 Task: Search one way flight ticket for 3 adults, 3 children in premium economy from Gunnison: Gunnison-crested Butte Regional Airport to New Bern: Coastal Carolina Regional Airport (was Craven County Regional) on 5-4-2023. Choice of flights is American. Number of bags: 1 carry on bag. Price is upto 94000. Outbound departure time preference is 17:45.
Action: Mouse moved to (364, 326)
Screenshot: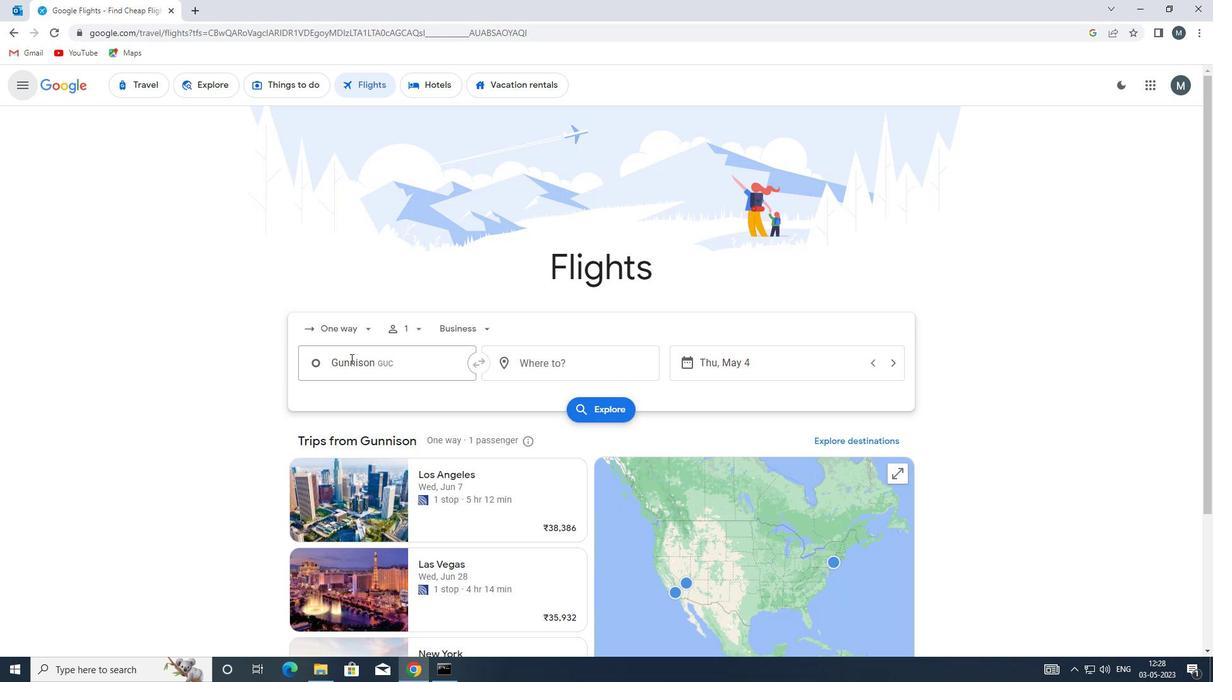 
Action: Mouse pressed left at (364, 326)
Screenshot: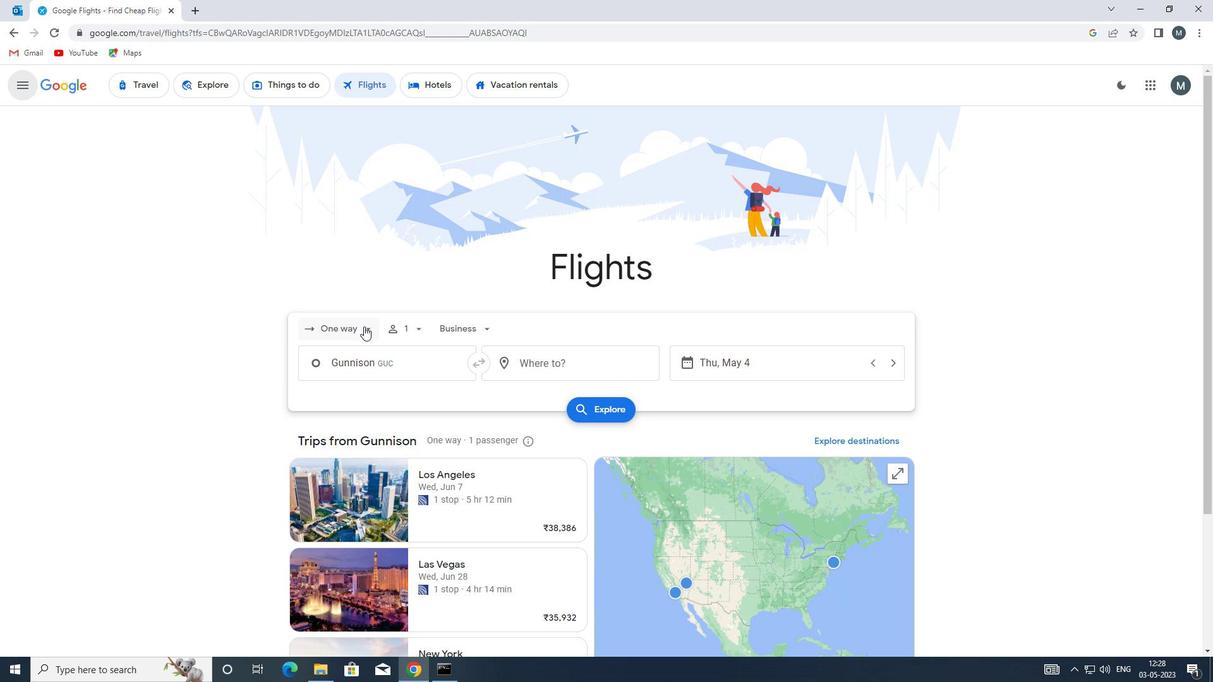 
Action: Mouse moved to (362, 393)
Screenshot: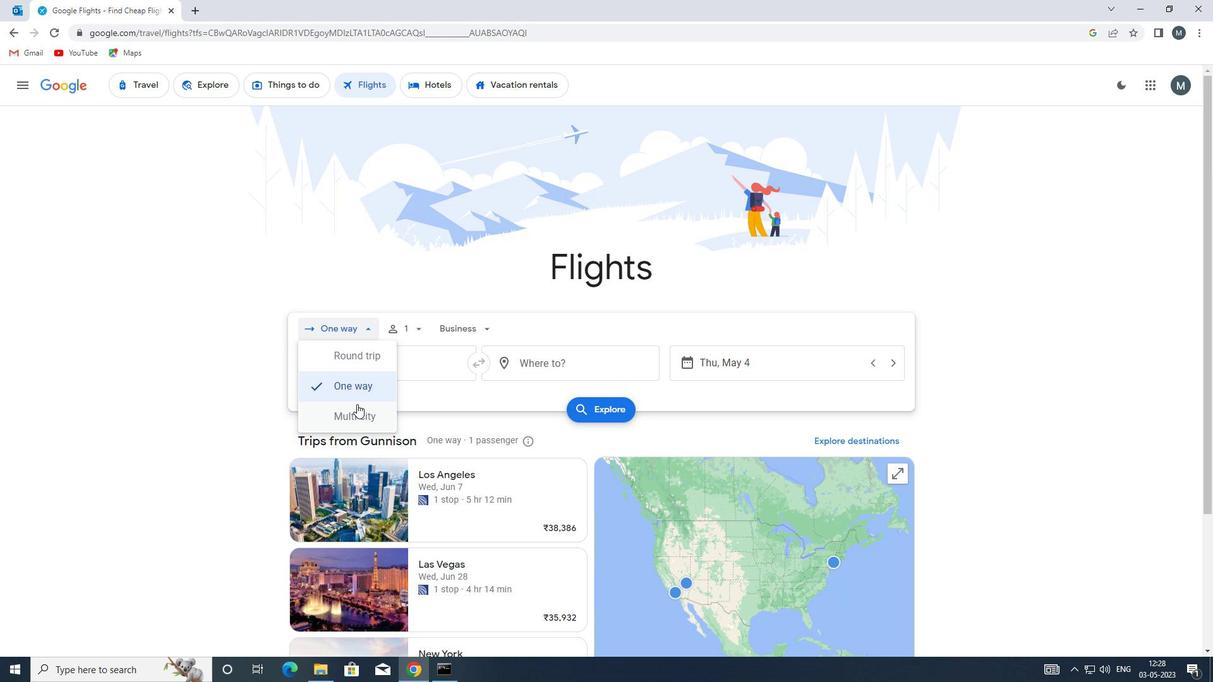 
Action: Mouse pressed left at (362, 393)
Screenshot: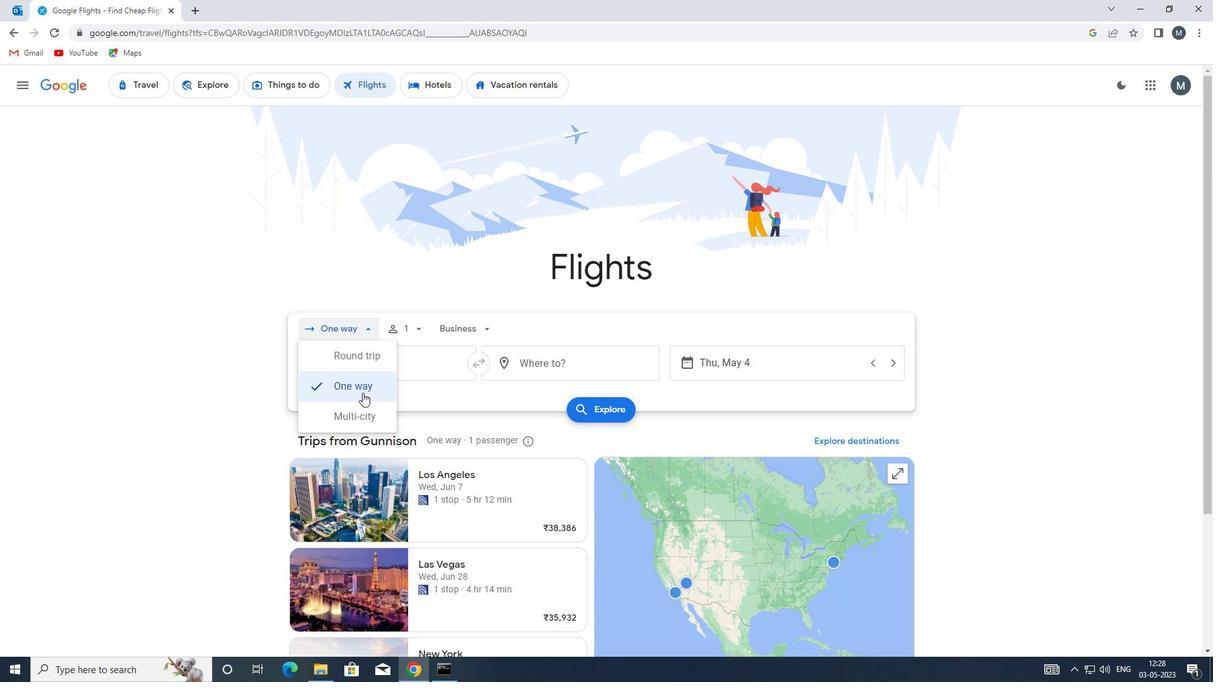 
Action: Mouse moved to (410, 331)
Screenshot: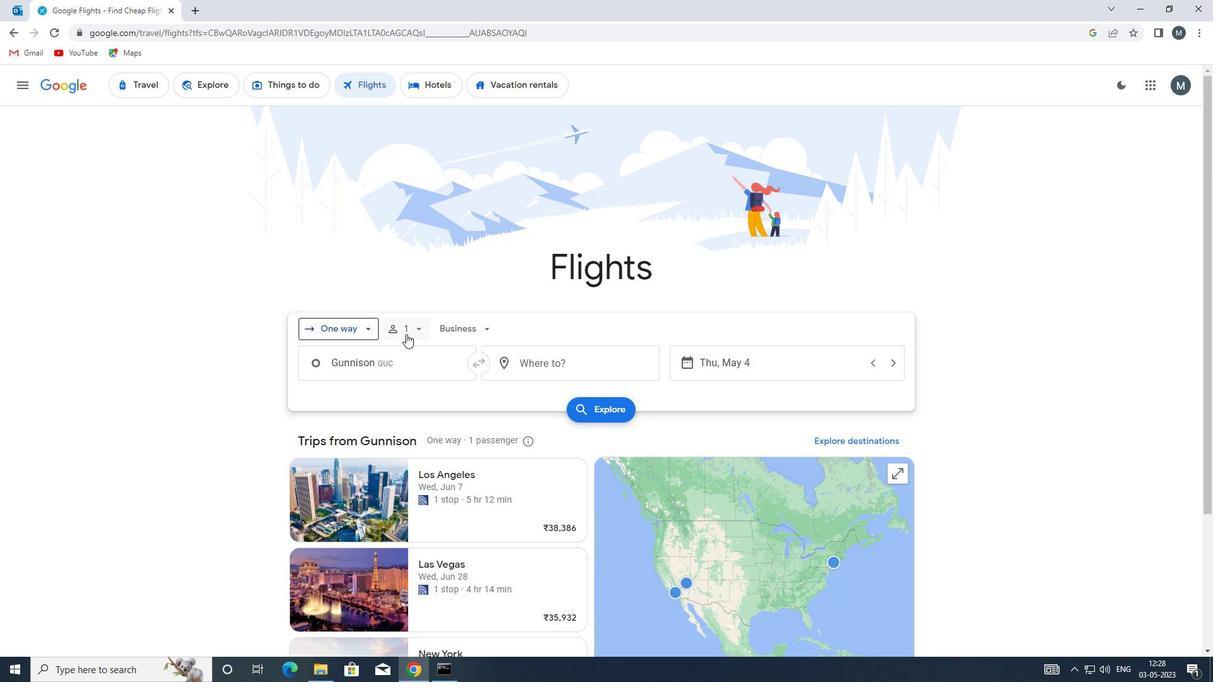 
Action: Mouse pressed left at (410, 331)
Screenshot: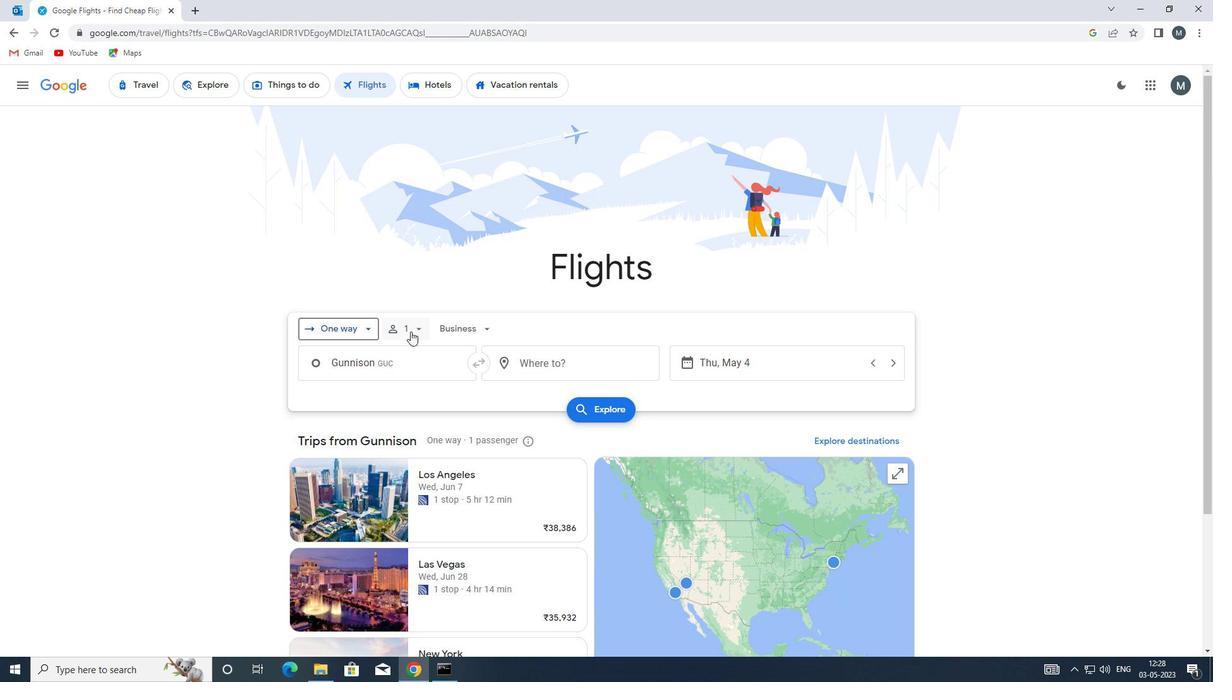 
Action: Mouse moved to (510, 360)
Screenshot: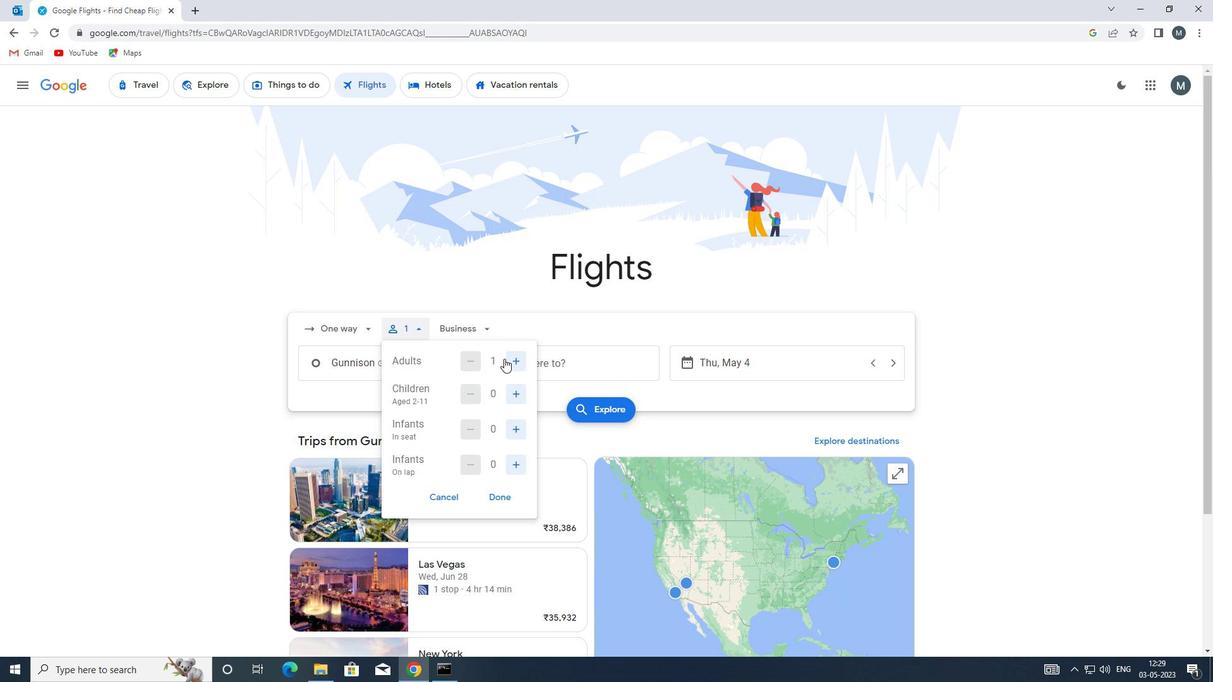 
Action: Mouse pressed left at (510, 360)
Screenshot: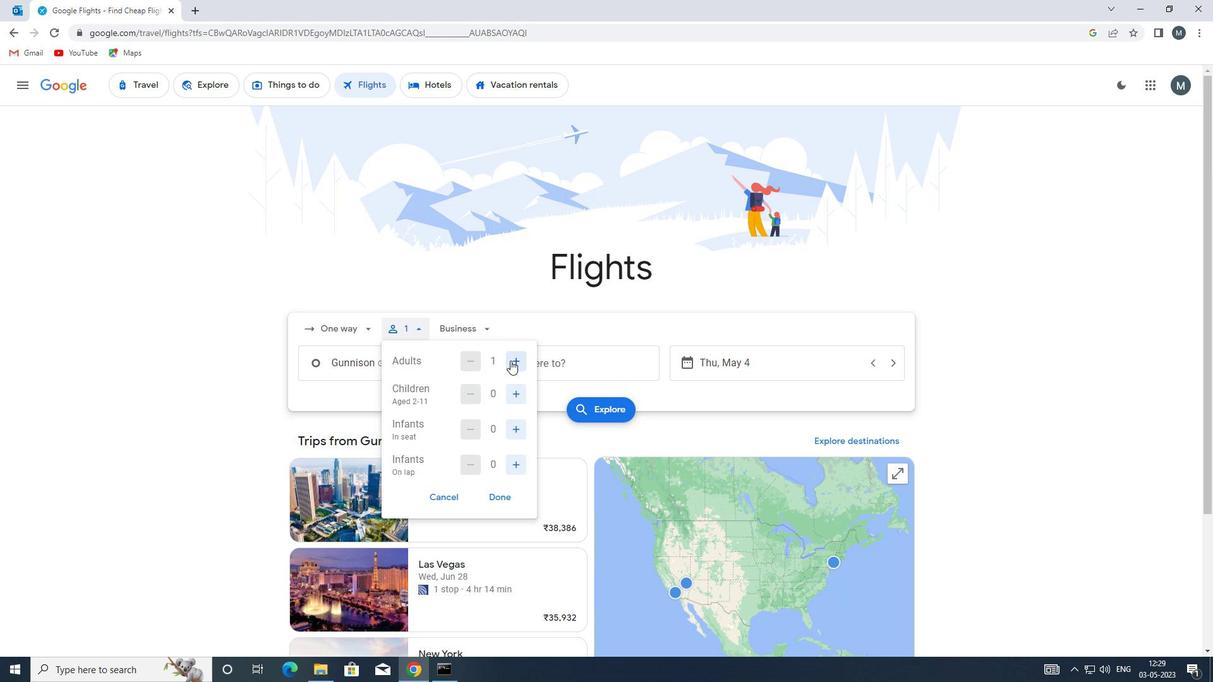 
Action: Mouse moved to (511, 360)
Screenshot: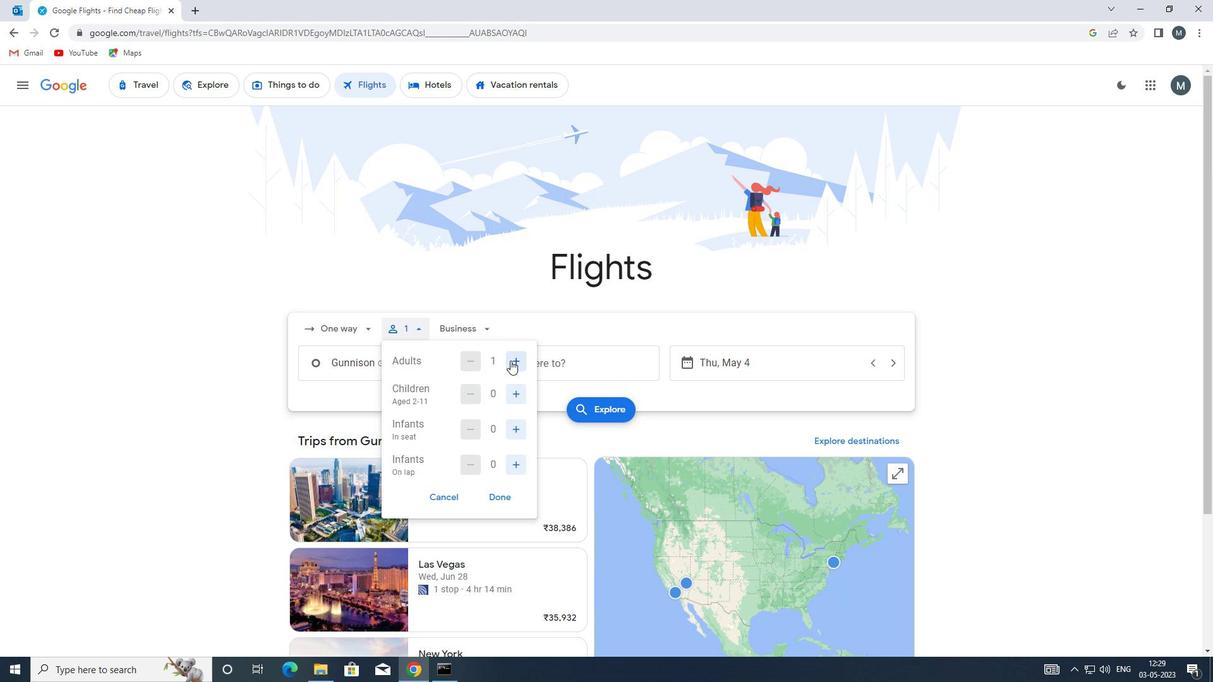 
Action: Mouse pressed left at (511, 360)
Screenshot: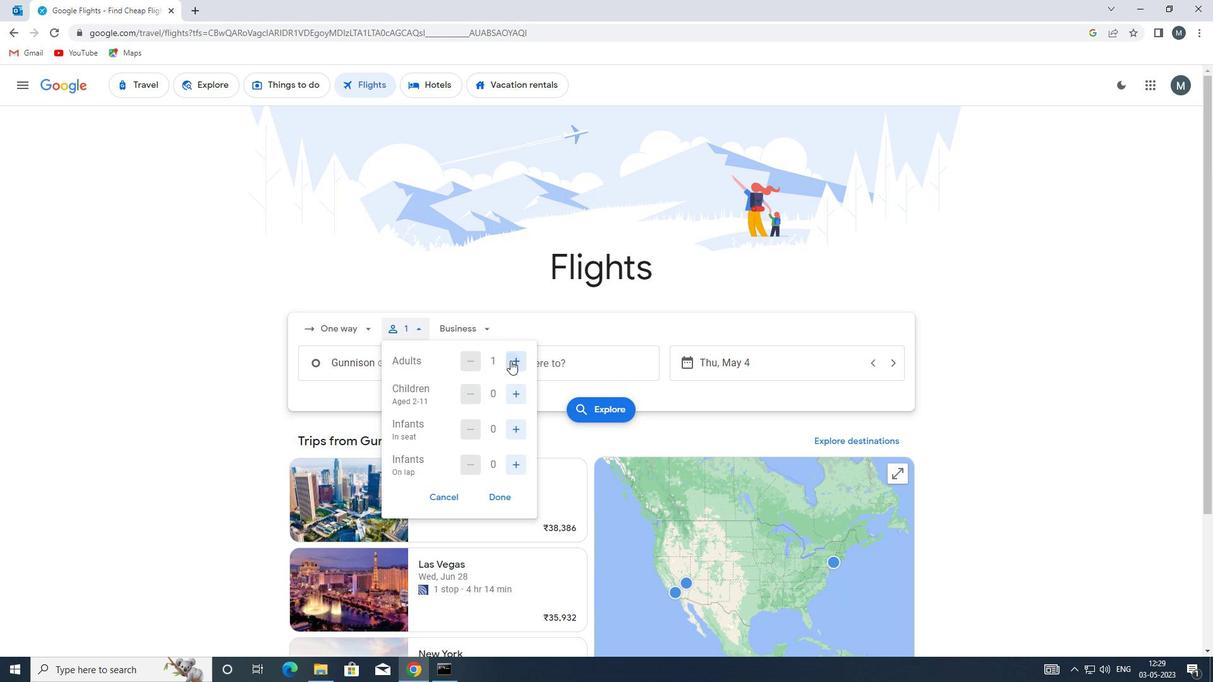 
Action: Mouse moved to (502, 496)
Screenshot: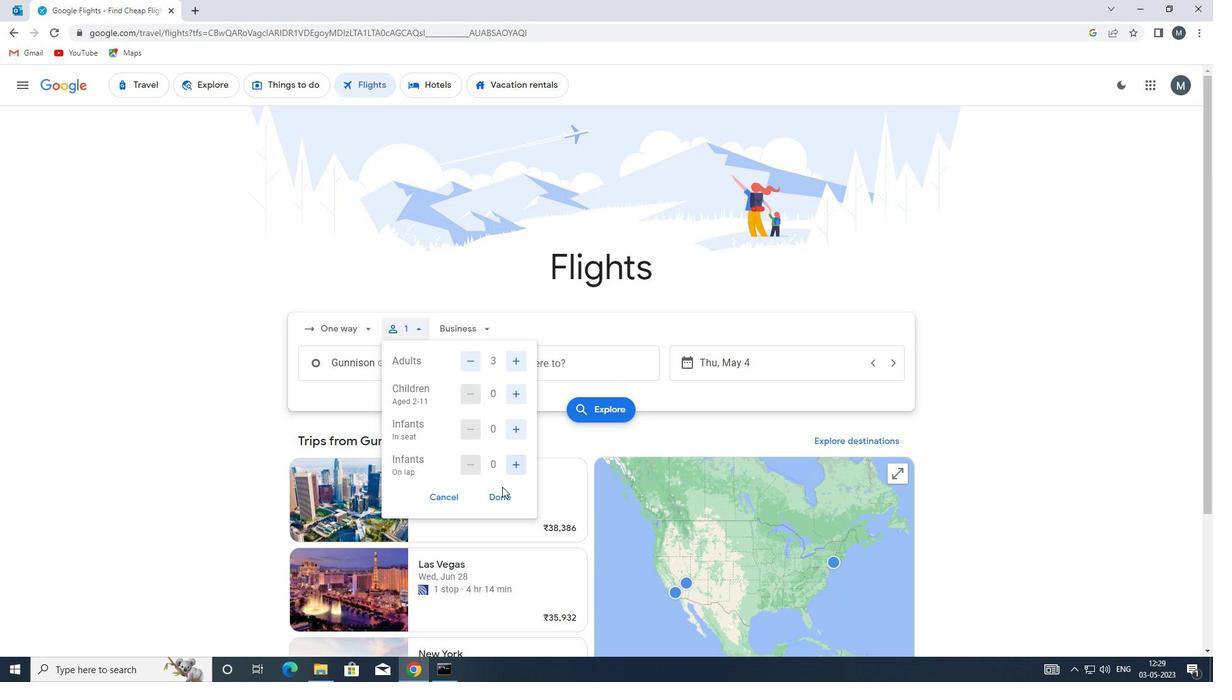 
Action: Mouse pressed left at (502, 496)
Screenshot: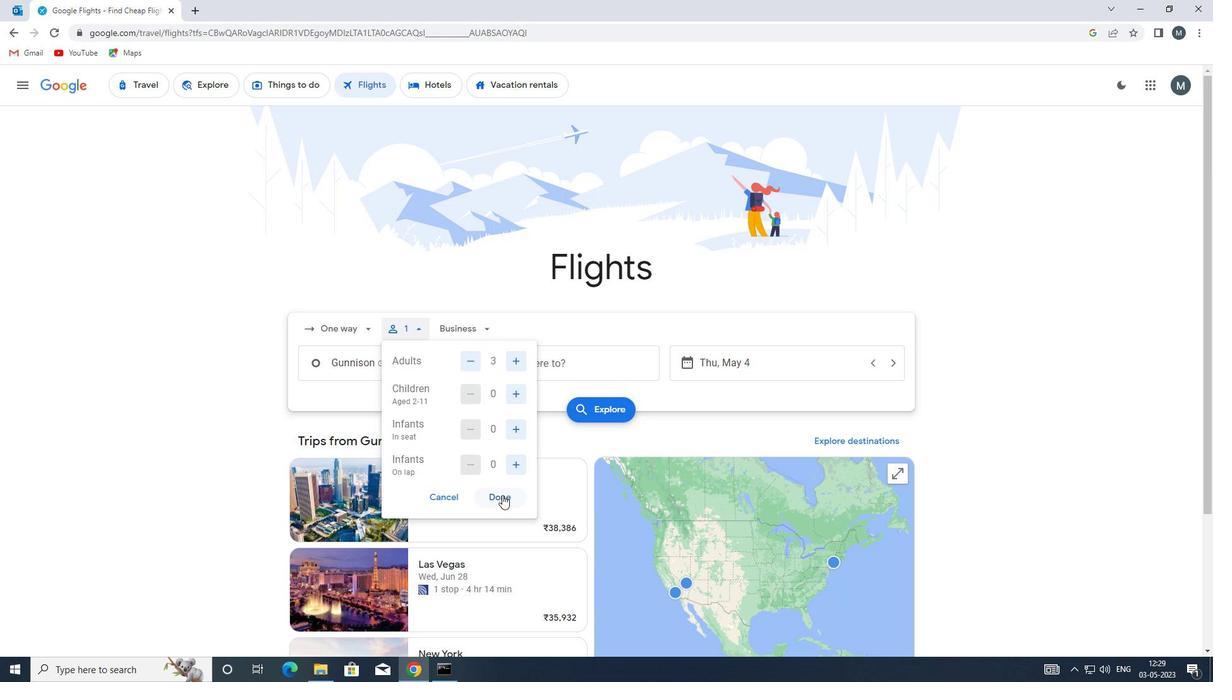 
Action: Mouse moved to (417, 323)
Screenshot: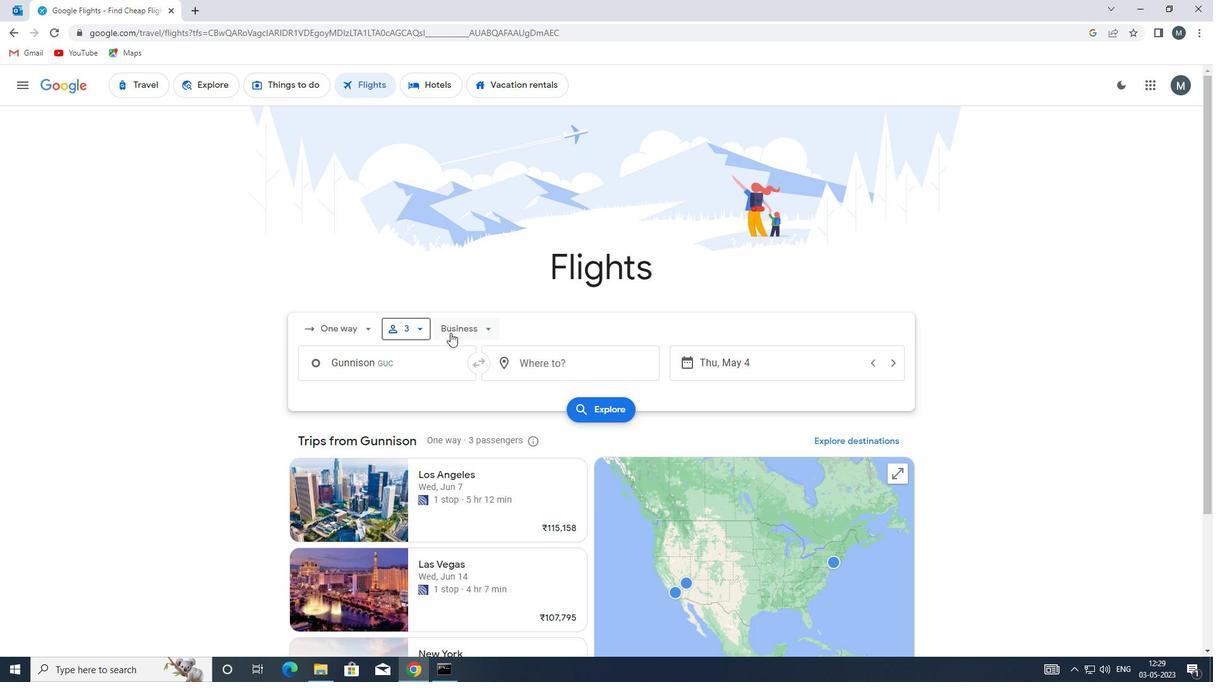 
Action: Mouse pressed left at (417, 323)
Screenshot: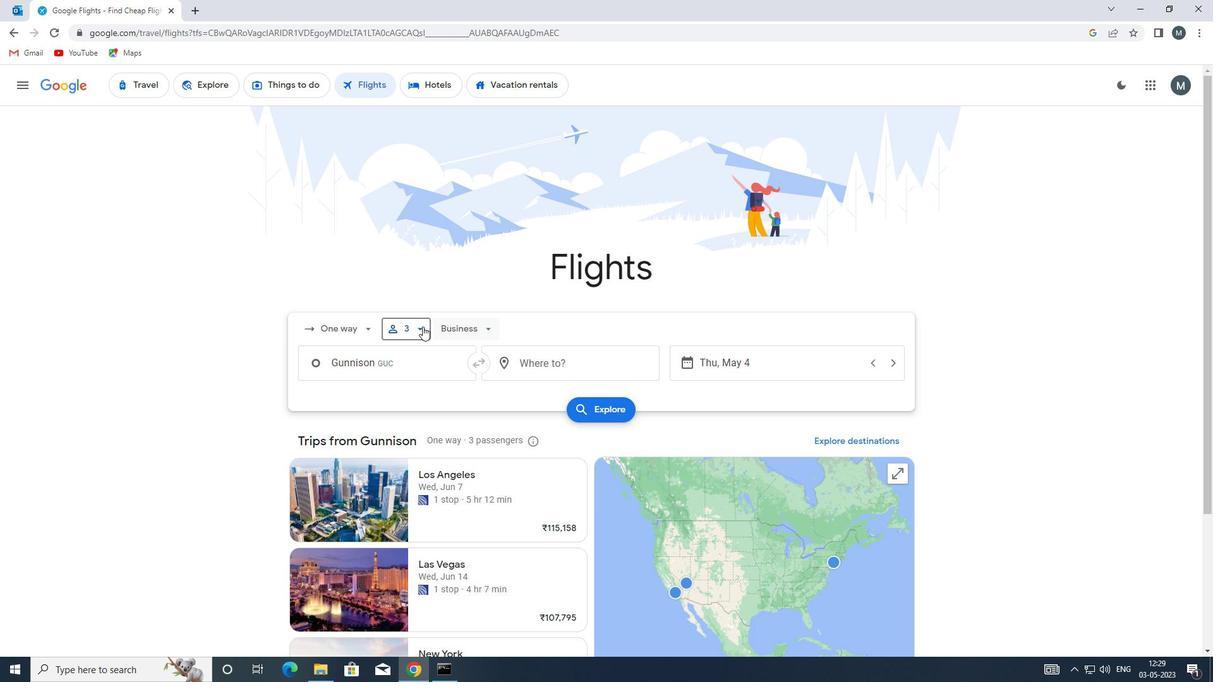 
Action: Mouse moved to (513, 393)
Screenshot: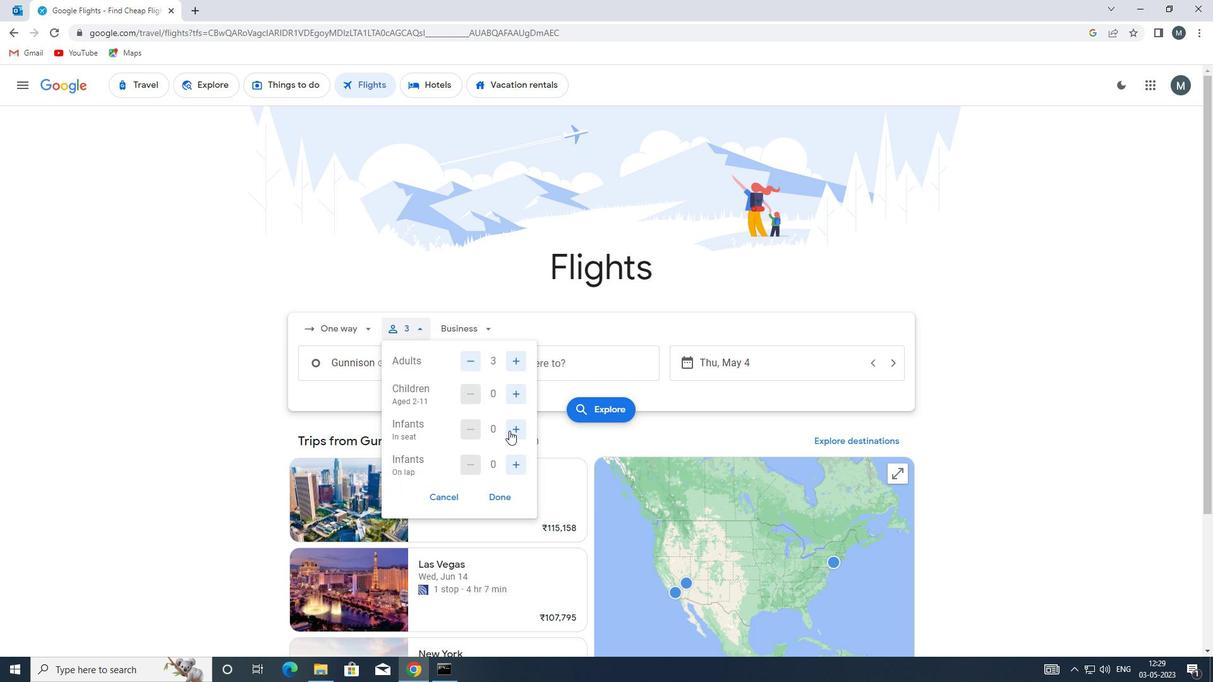 
Action: Mouse pressed left at (513, 393)
Screenshot: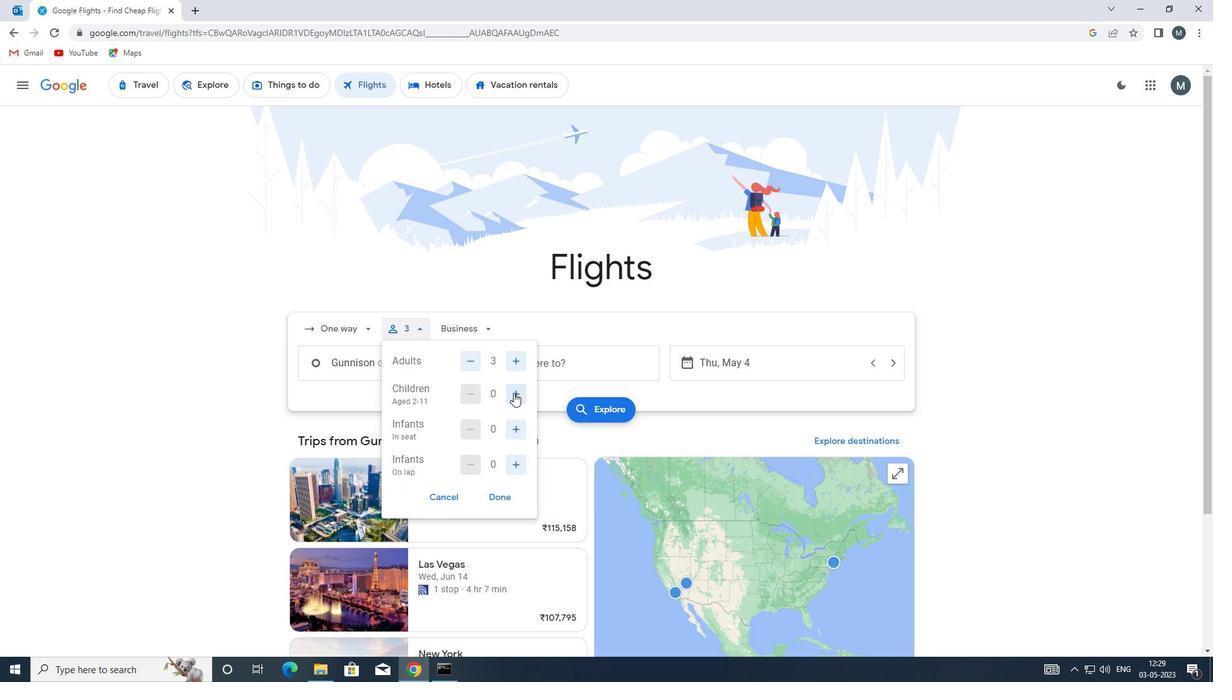 
Action: Mouse pressed left at (513, 393)
Screenshot: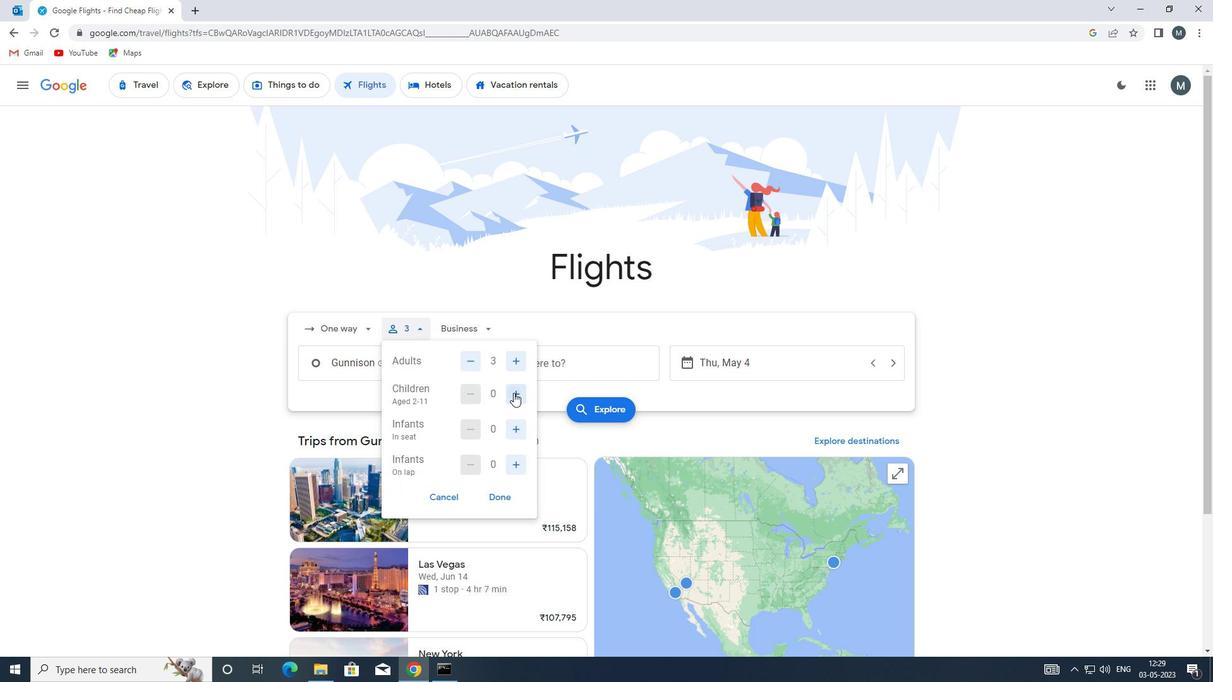 
Action: Mouse pressed left at (513, 393)
Screenshot: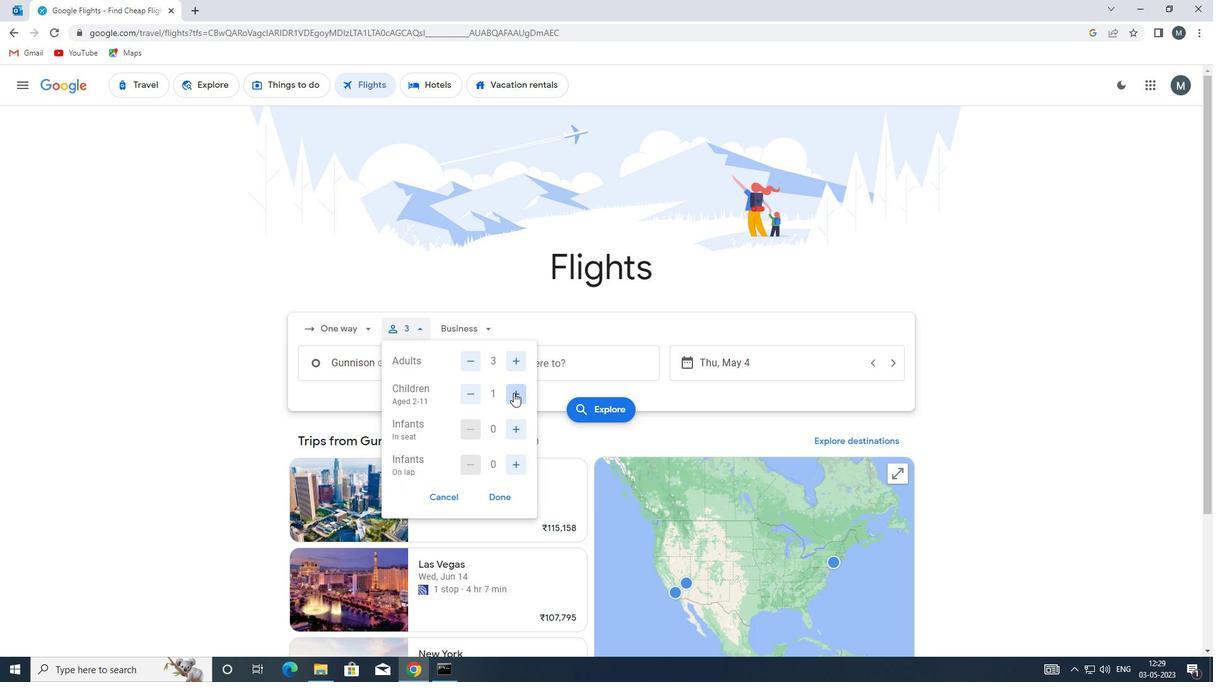 
Action: Mouse moved to (498, 502)
Screenshot: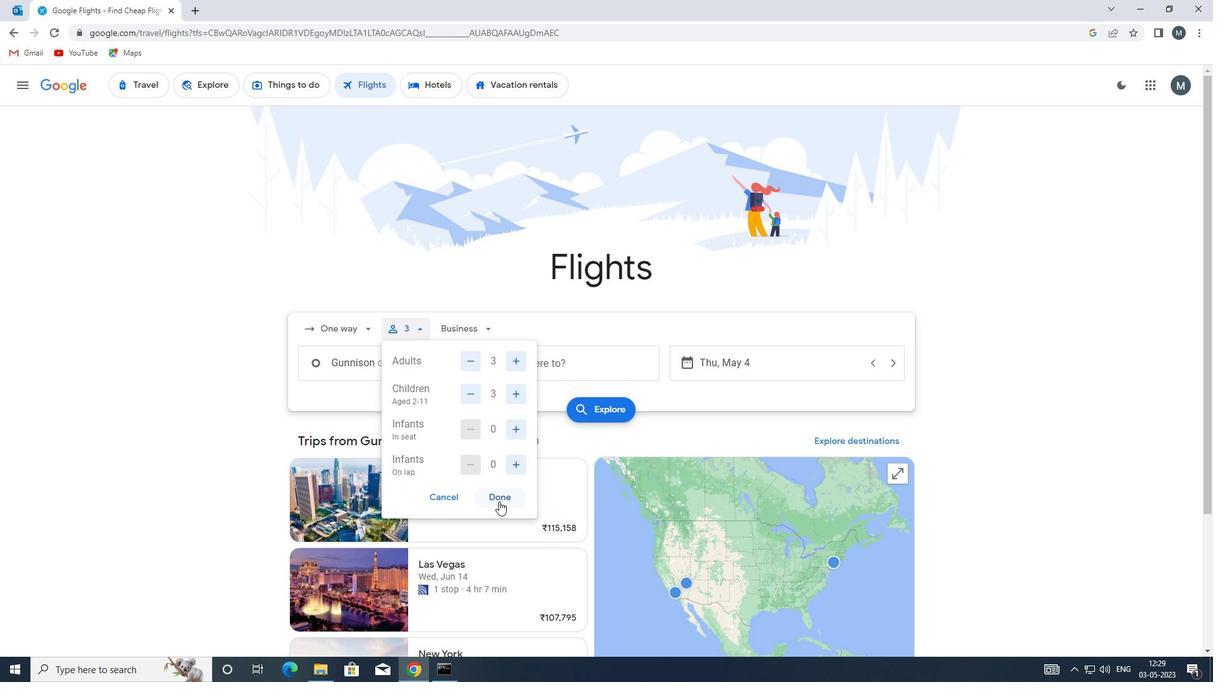 
Action: Mouse pressed left at (498, 502)
Screenshot: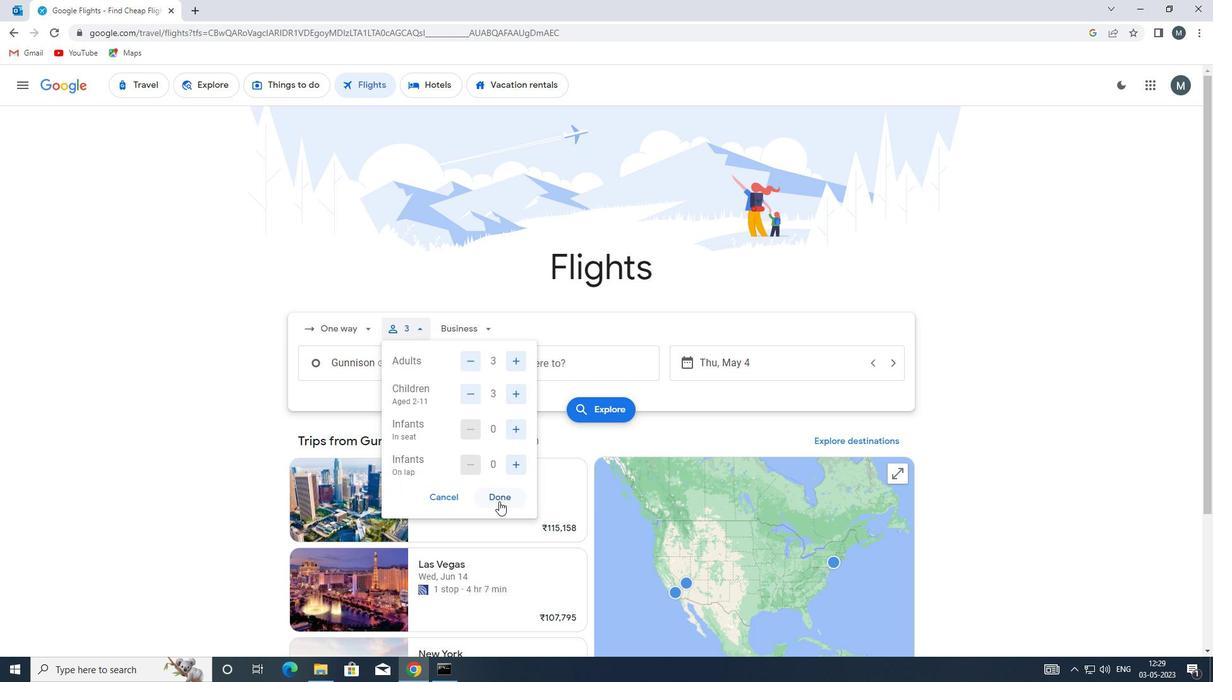 
Action: Mouse moved to (484, 330)
Screenshot: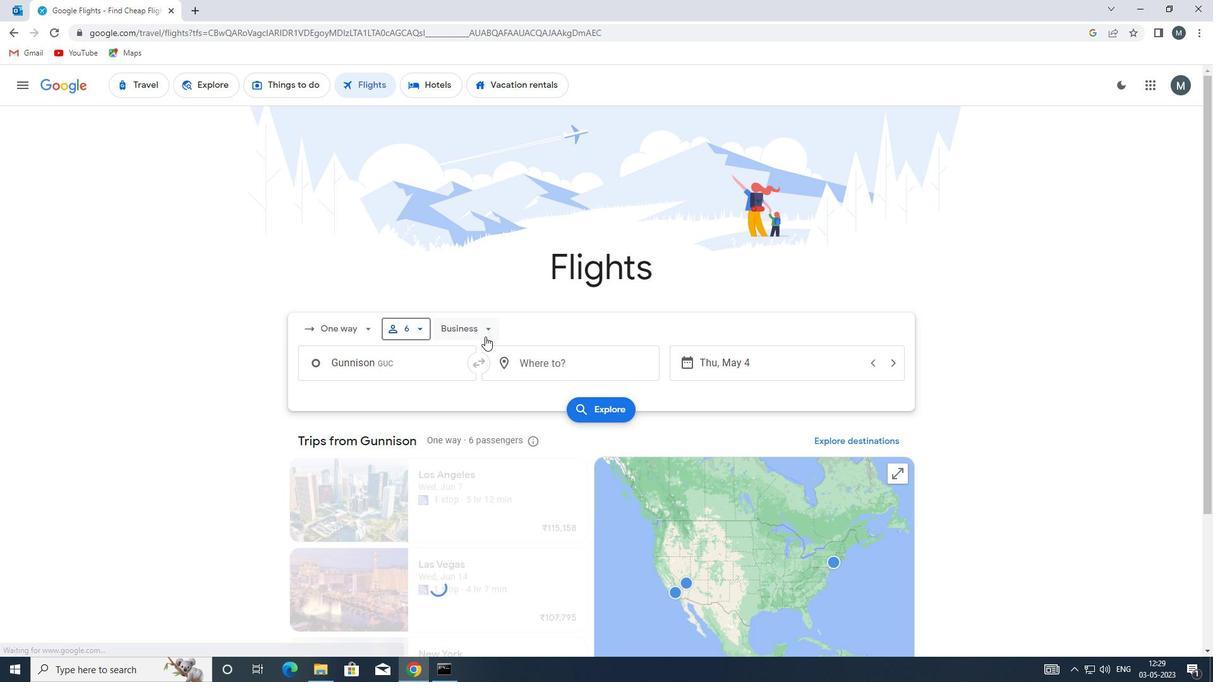 
Action: Mouse pressed left at (484, 330)
Screenshot: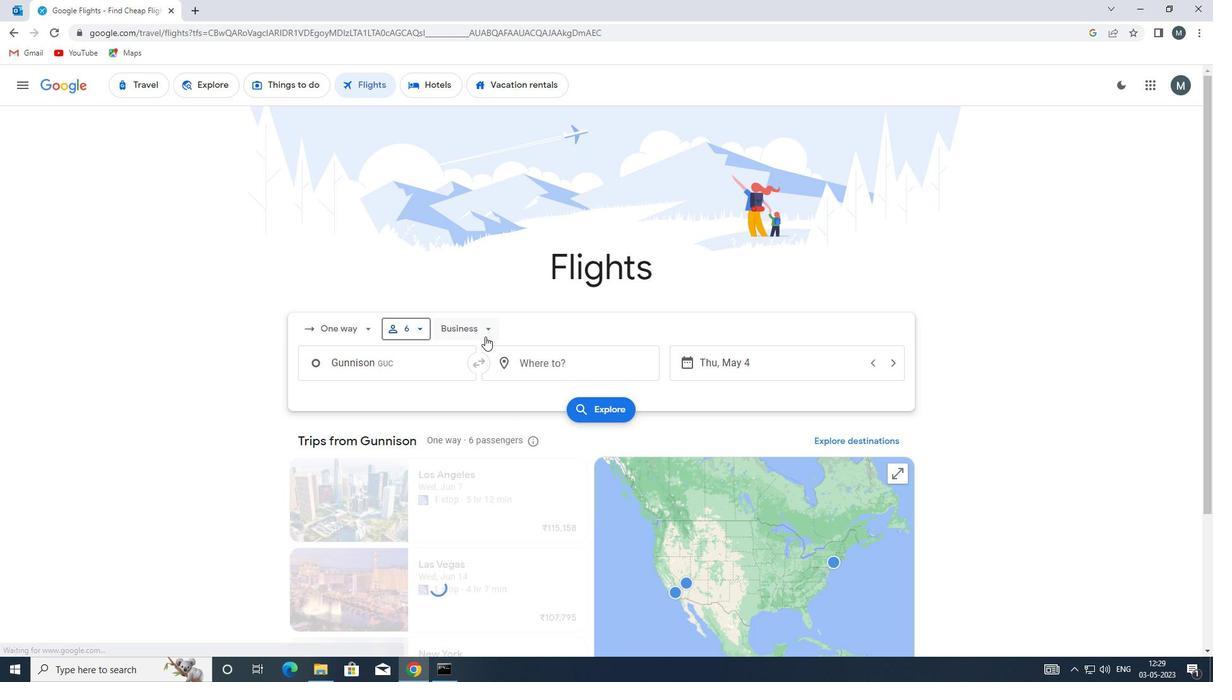 
Action: Mouse moved to (515, 388)
Screenshot: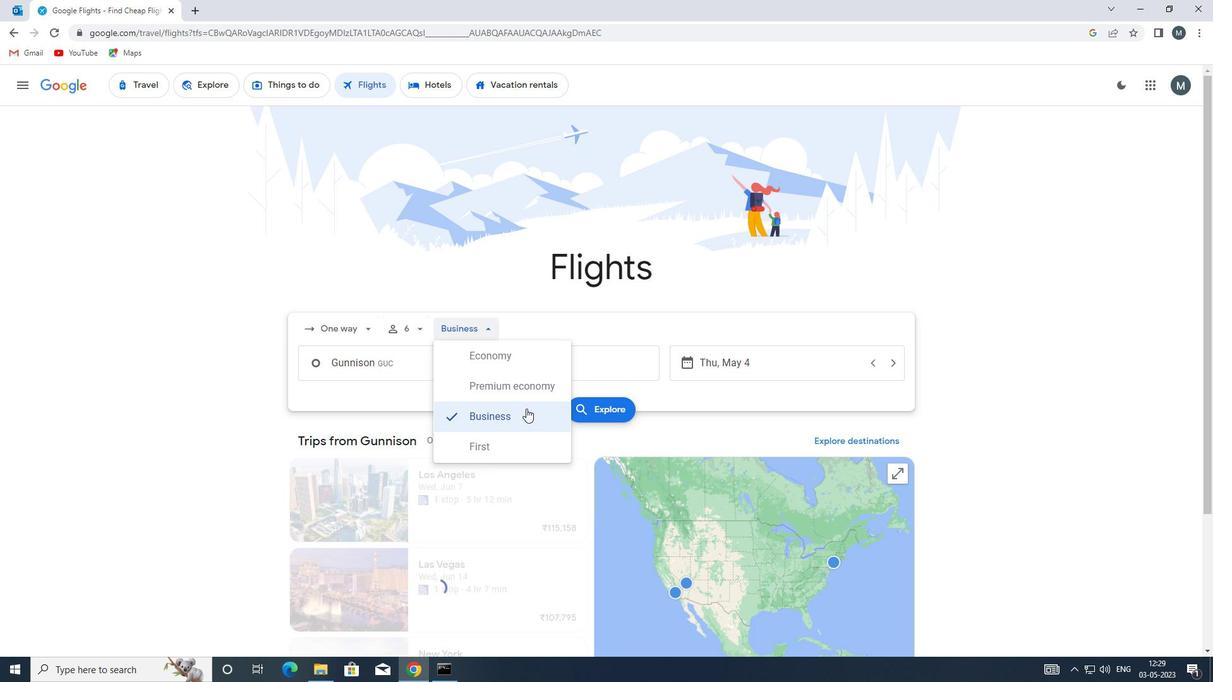 
Action: Mouse pressed left at (515, 388)
Screenshot: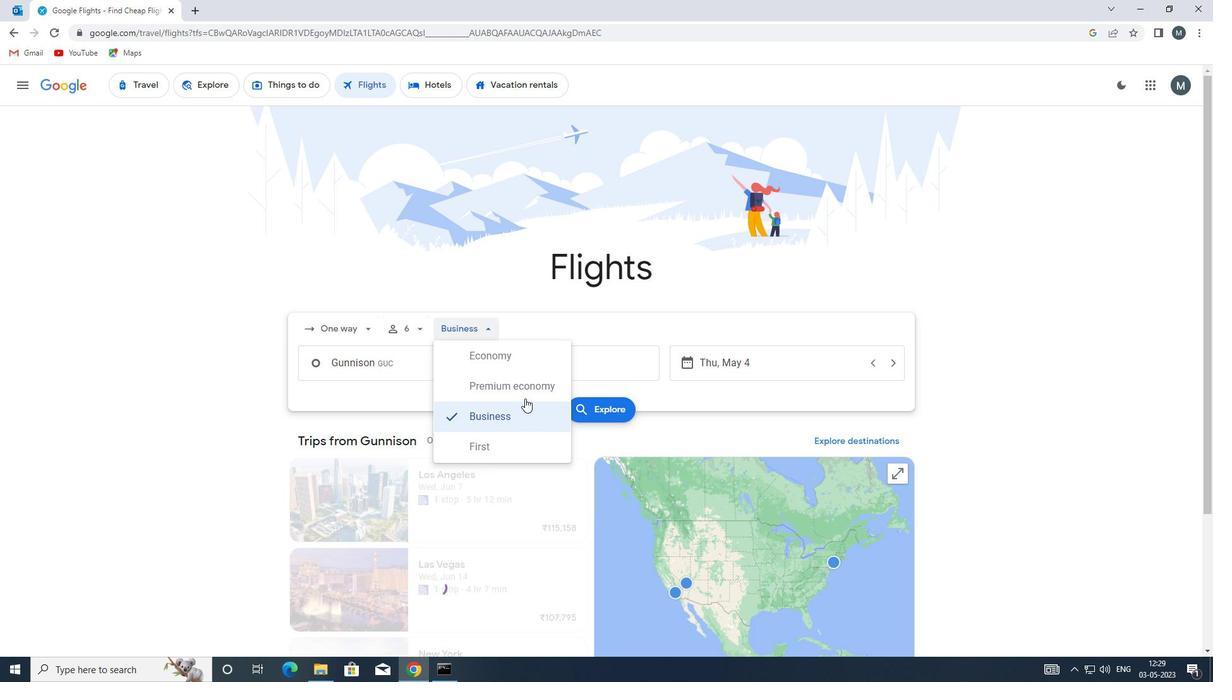 
Action: Mouse moved to (410, 355)
Screenshot: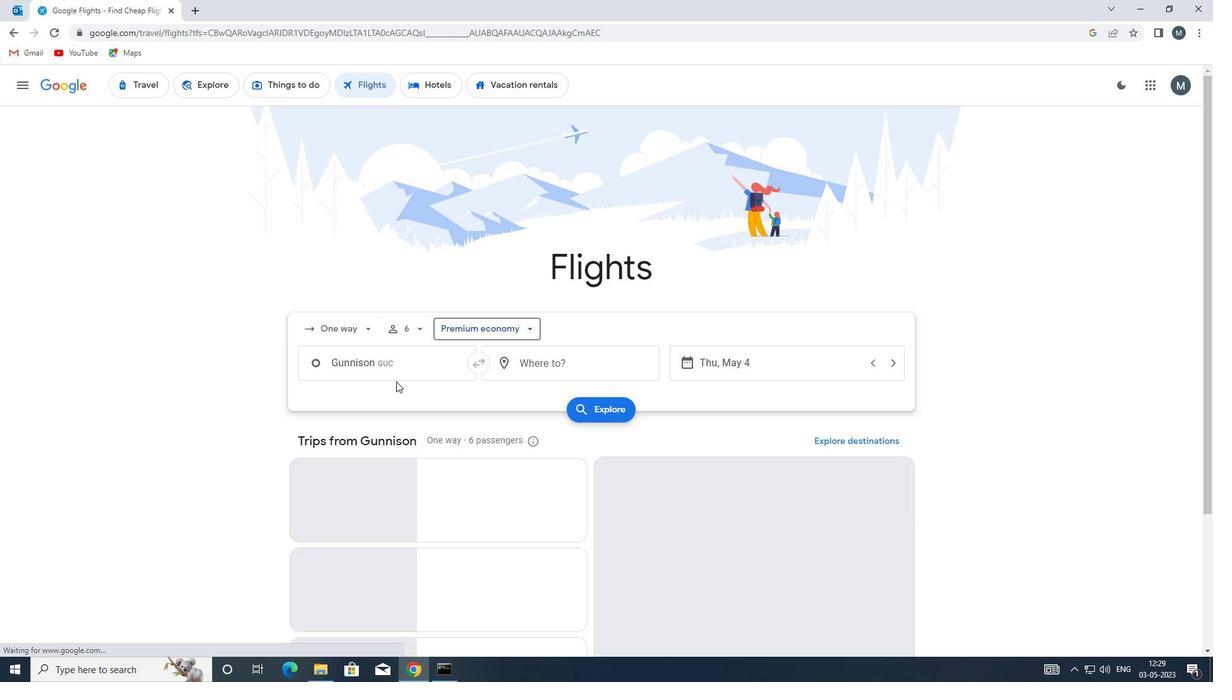
Action: Mouse pressed left at (410, 355)
Screenshot: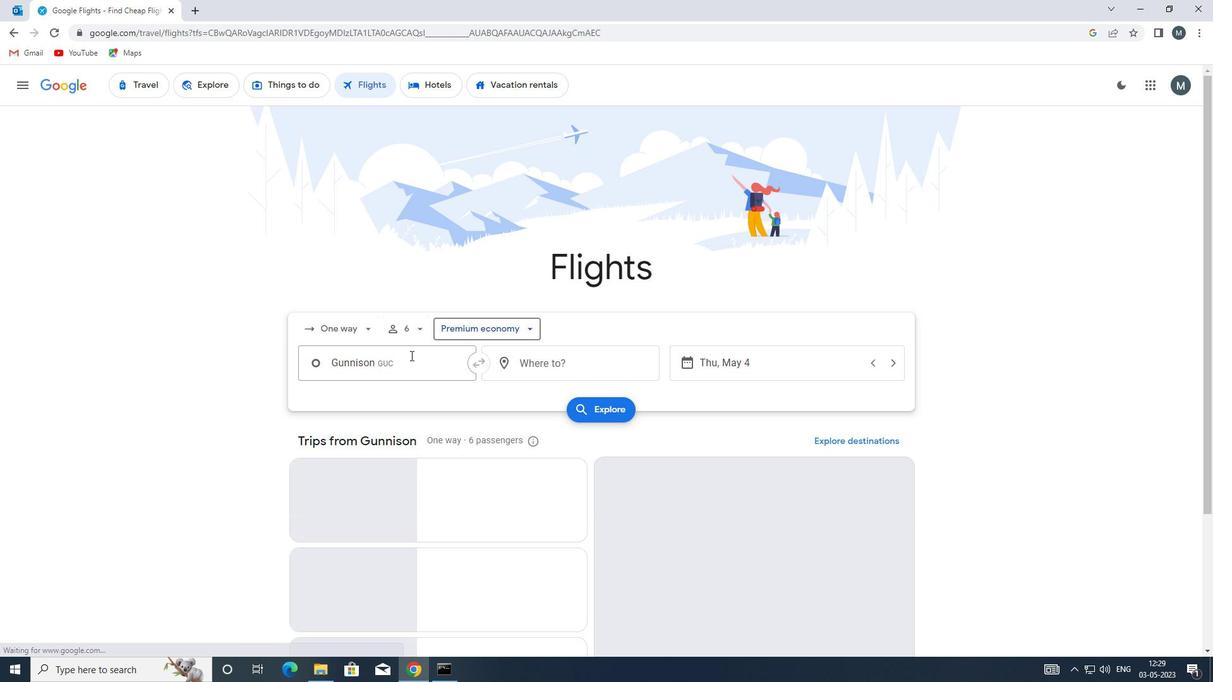 
Action: Mouse moved to (415, 366)
Screenshot: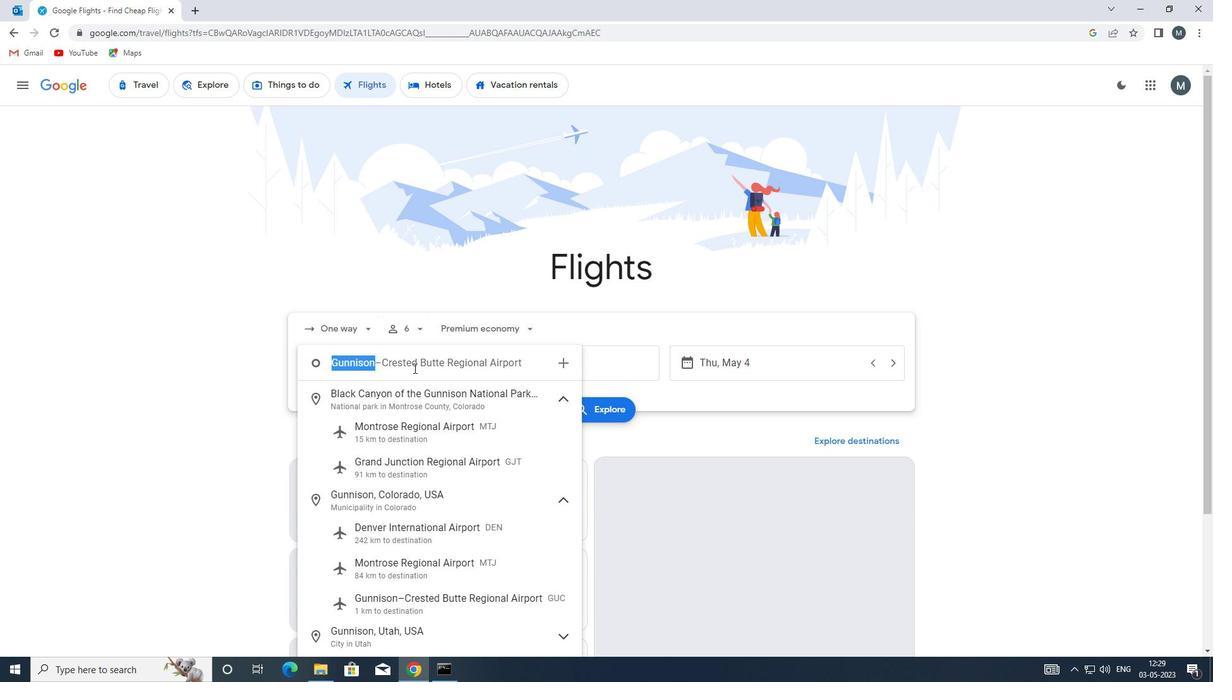
Action: Key pressed <Key.enter>
Screenshot: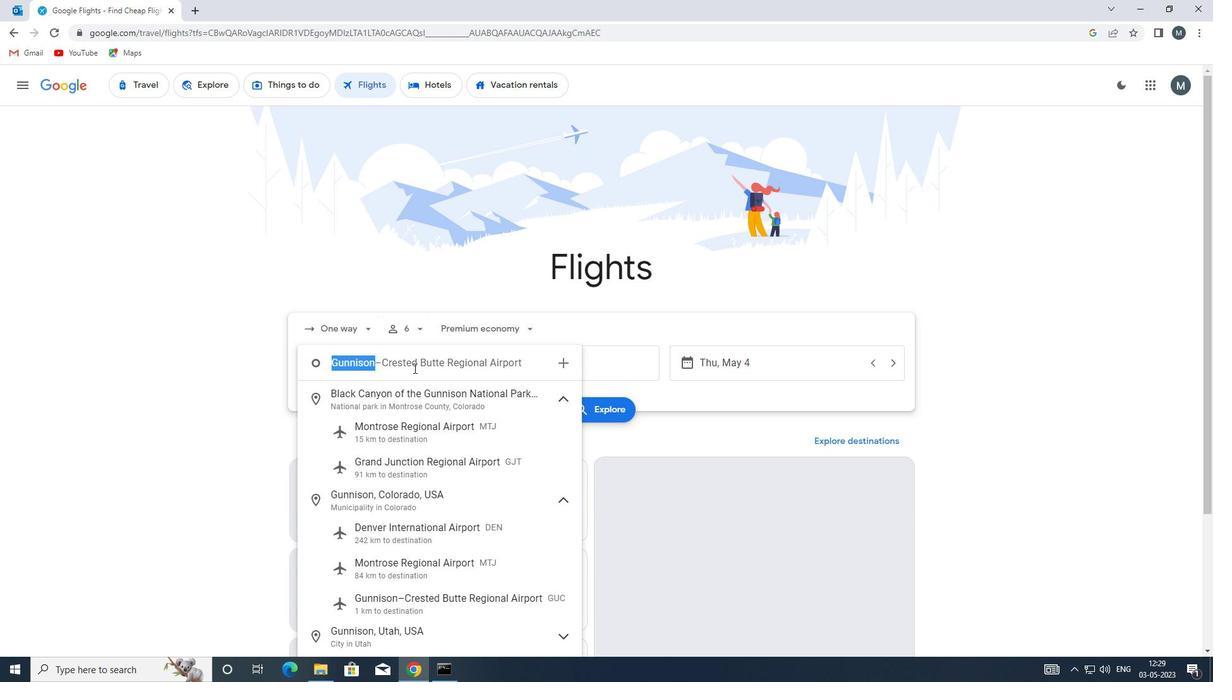 
Action: Mouse moved to (534, 359)
Screenshot: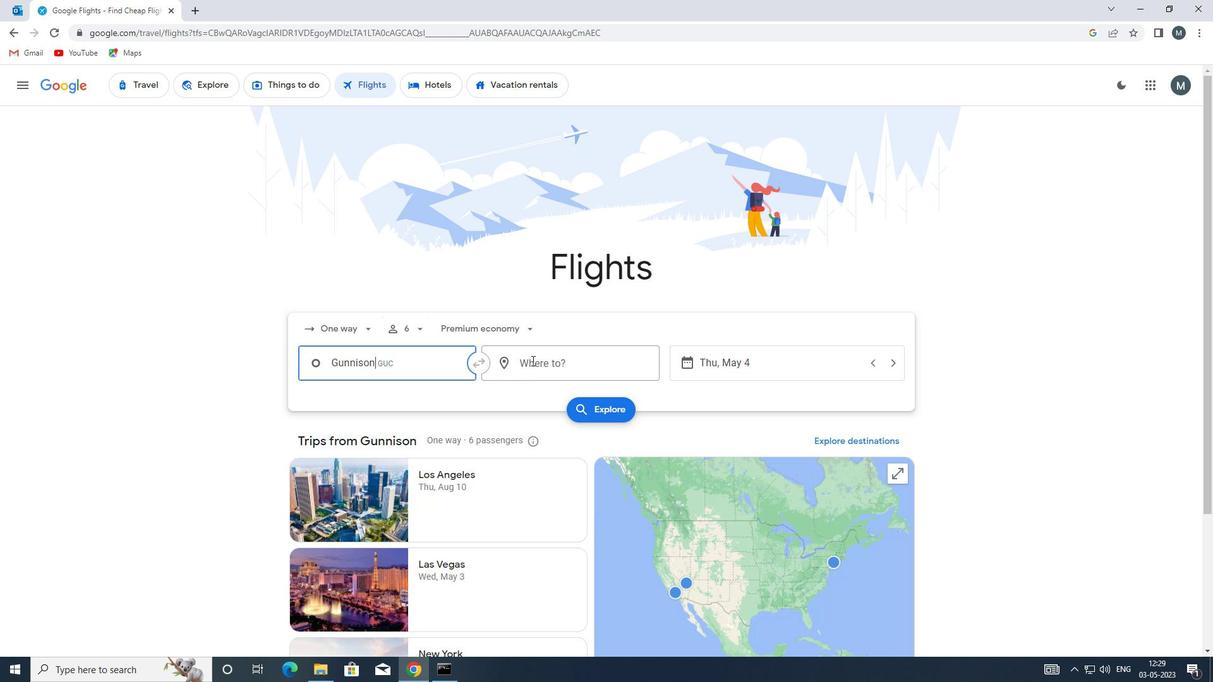 
Action: Mouse pressed left at (534, 359)
Screenshot: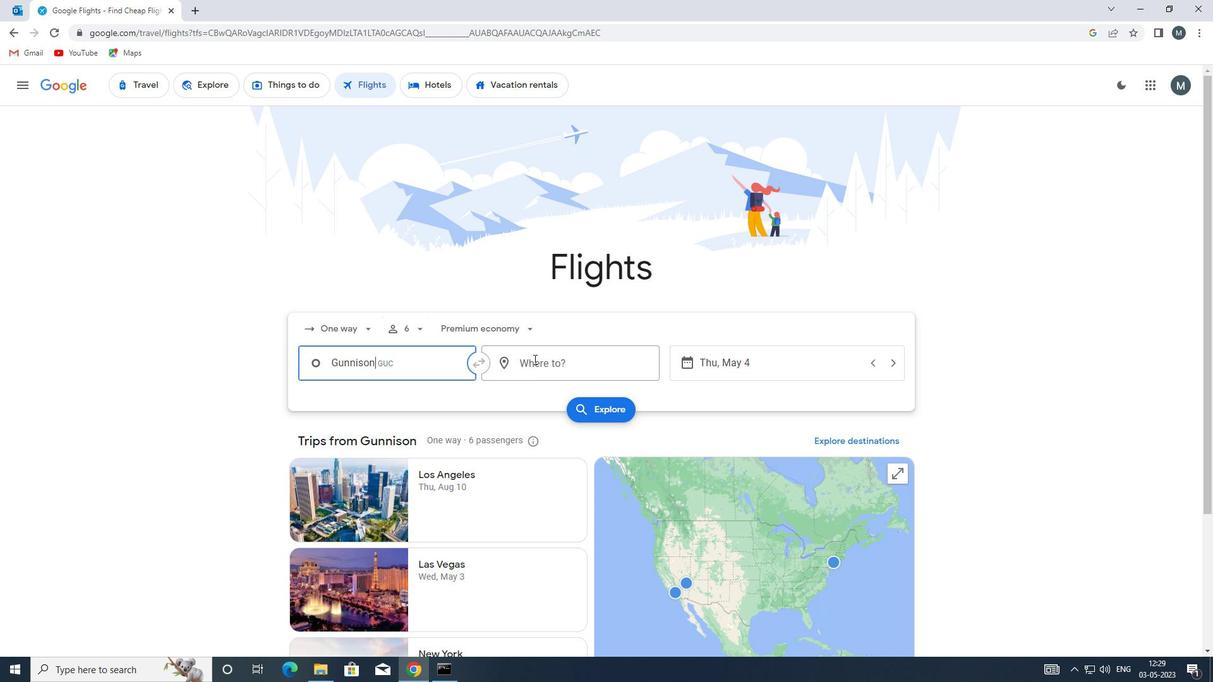 
Action: Key pressed ewn
Screenshot: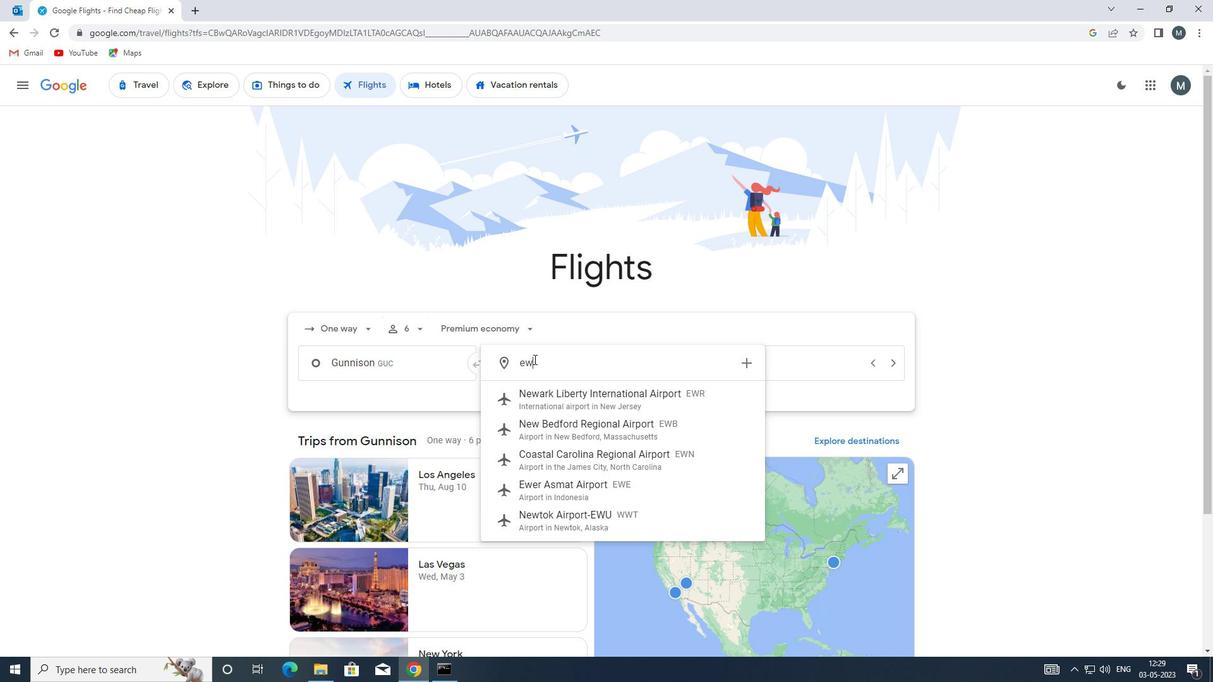 
Action: Mouse moved to (564, 400)
Screenshot: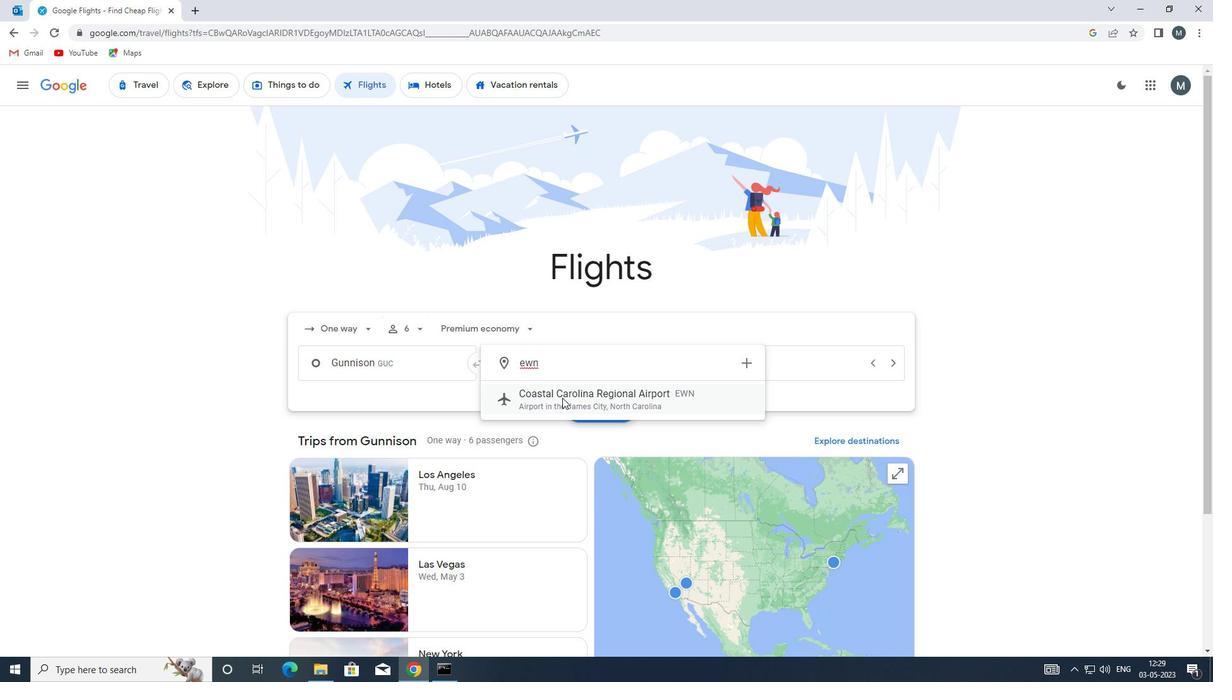
Action: Mouse pressed left at (564, 400)
Screenshot: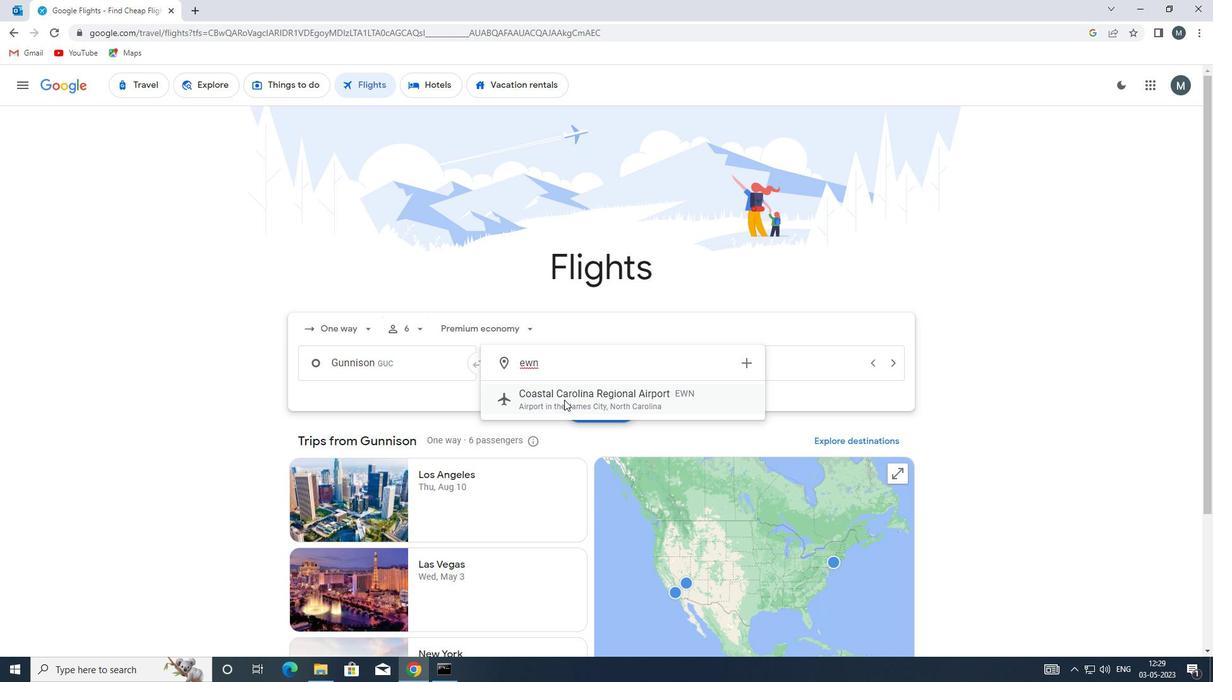 
Action: Mouse moved to (717, 357)
Screenshot: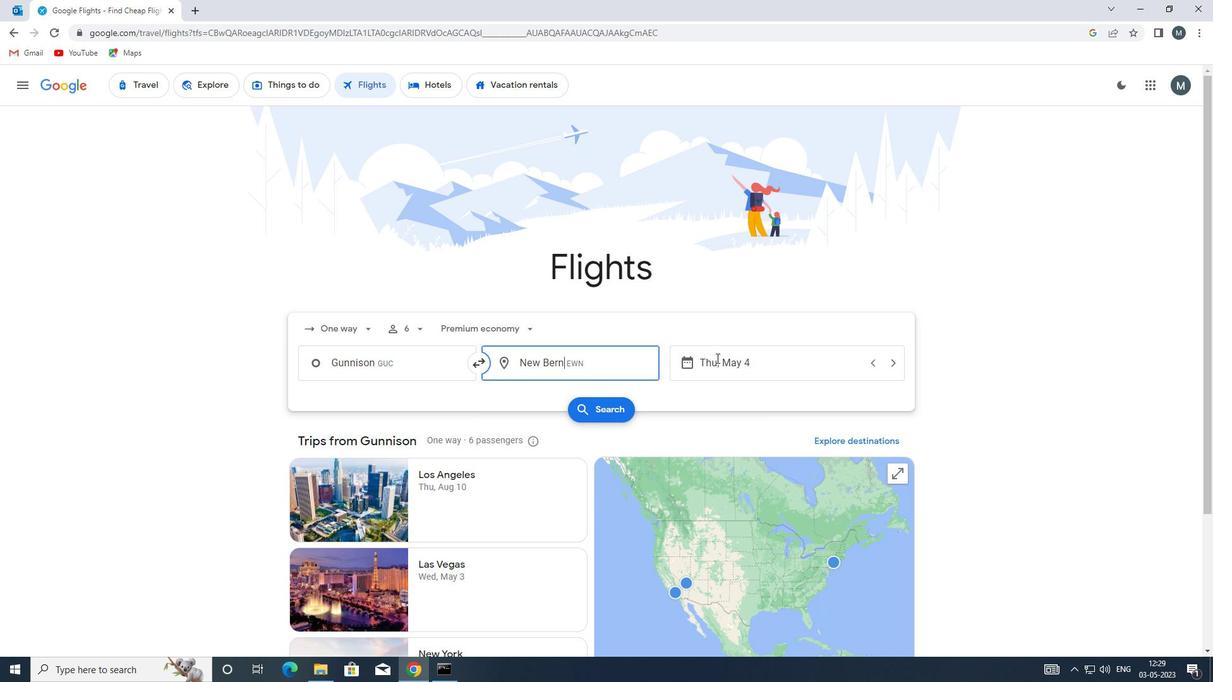 
Action: Mouse pressed left at (717, 357)
Screenshot: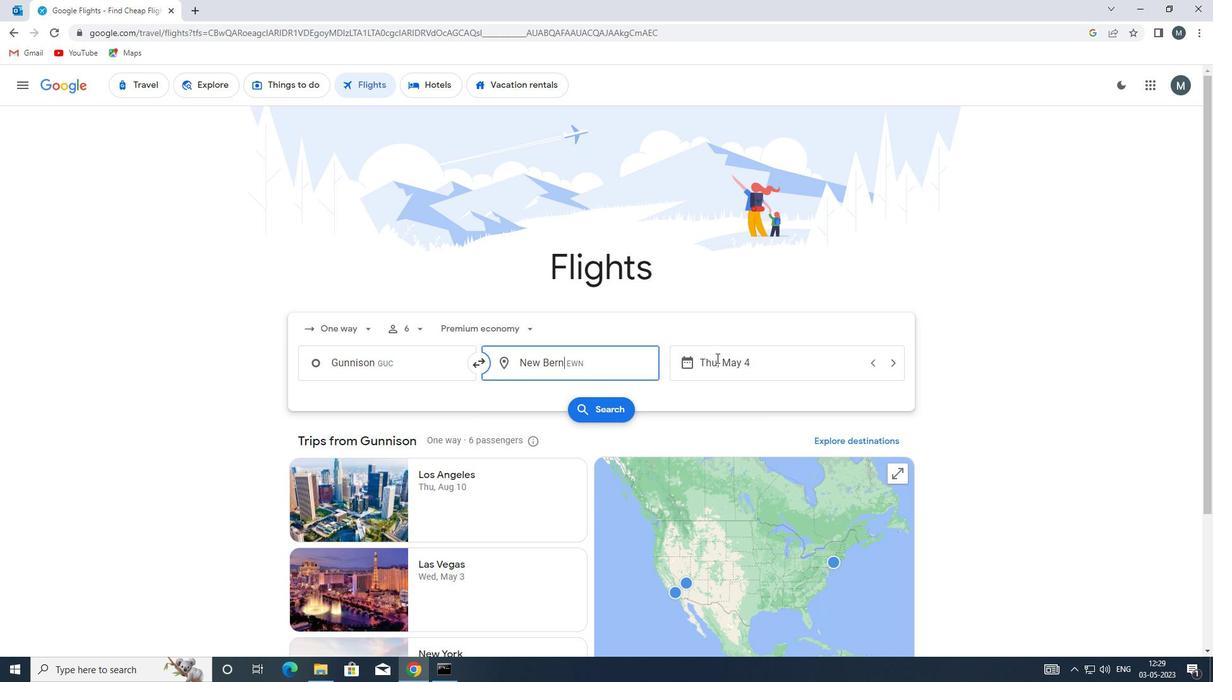 
Action: Mouse moved to (572, 429)
Screenshot: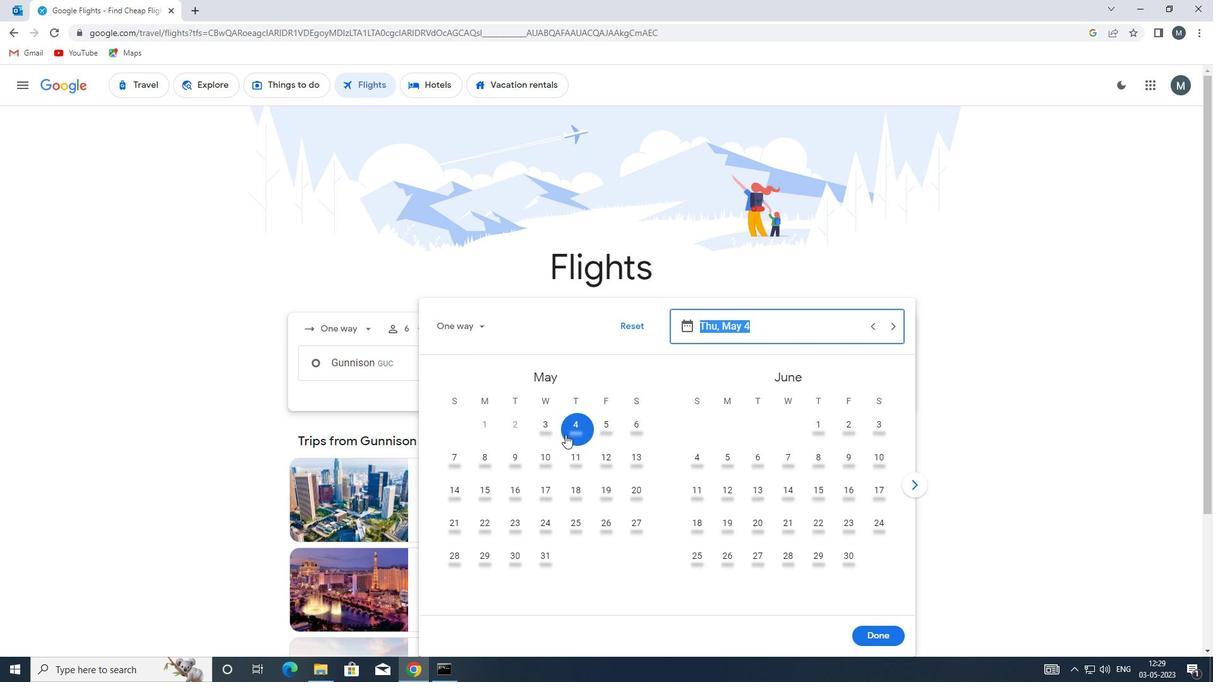 
Action: Mouse pressed left at (572, 429)
Screenshot: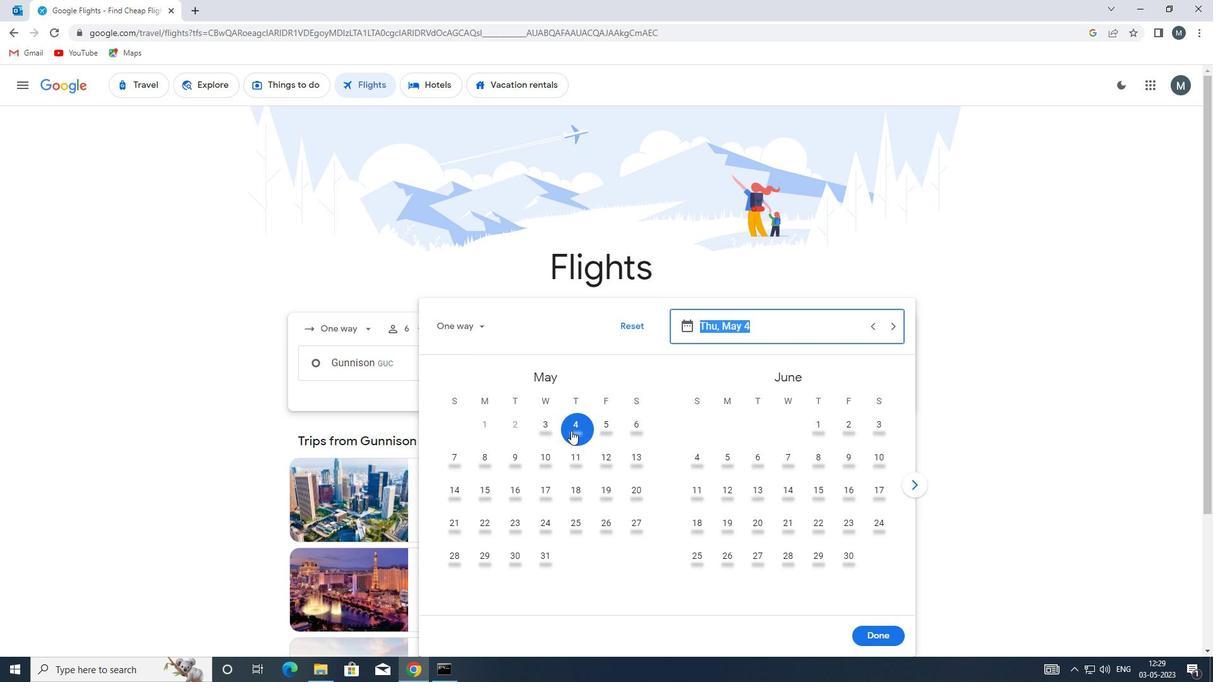 
Action: Mouse moved to (877, 635)
Screenshot: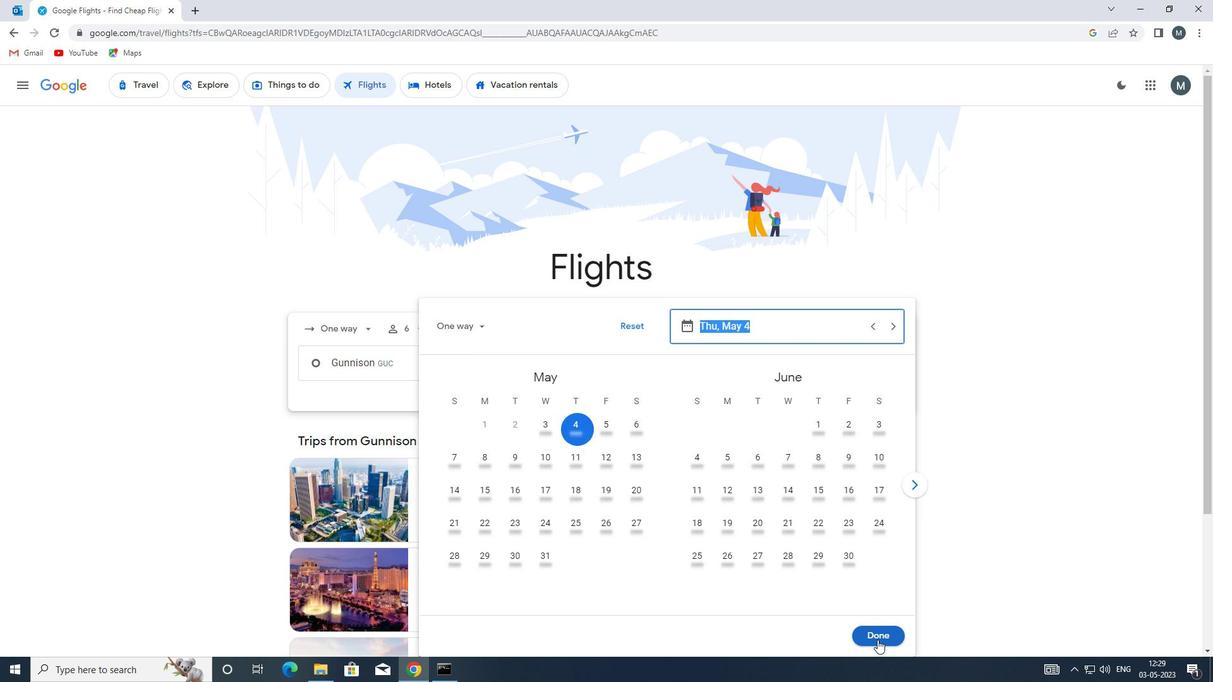 
Action: Mouse pressed left at (877, 635)
Screenshot: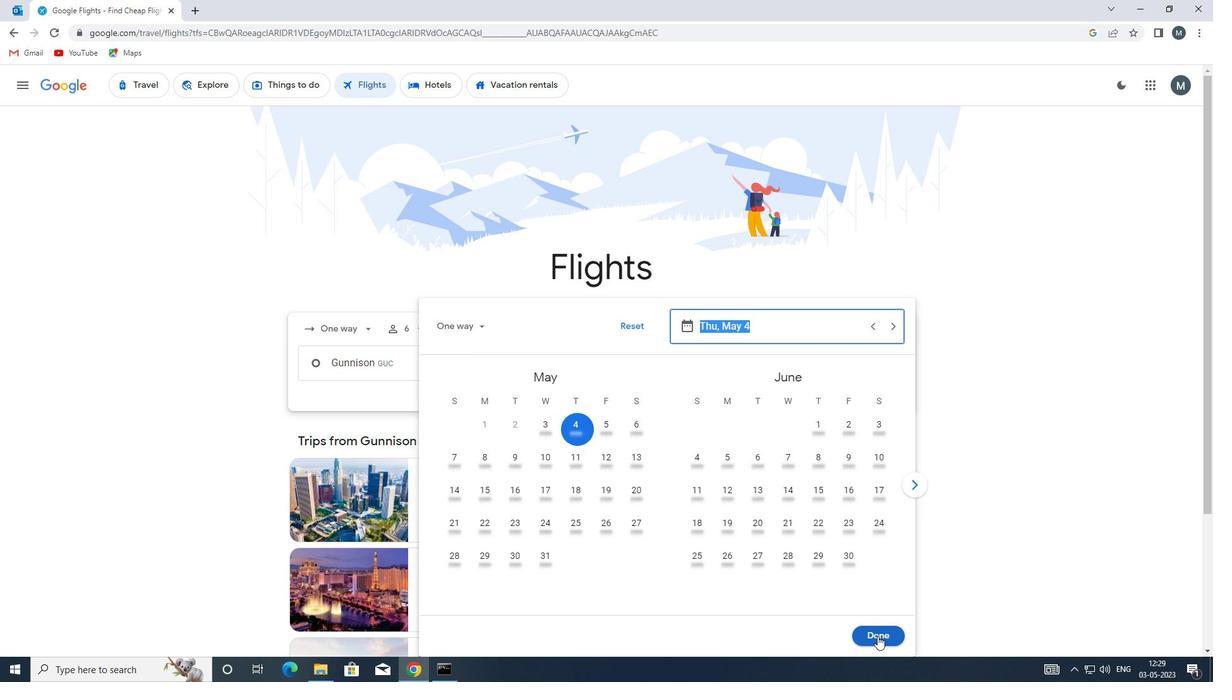 
Action: Mouse moved to (592, 410)
Screenshot: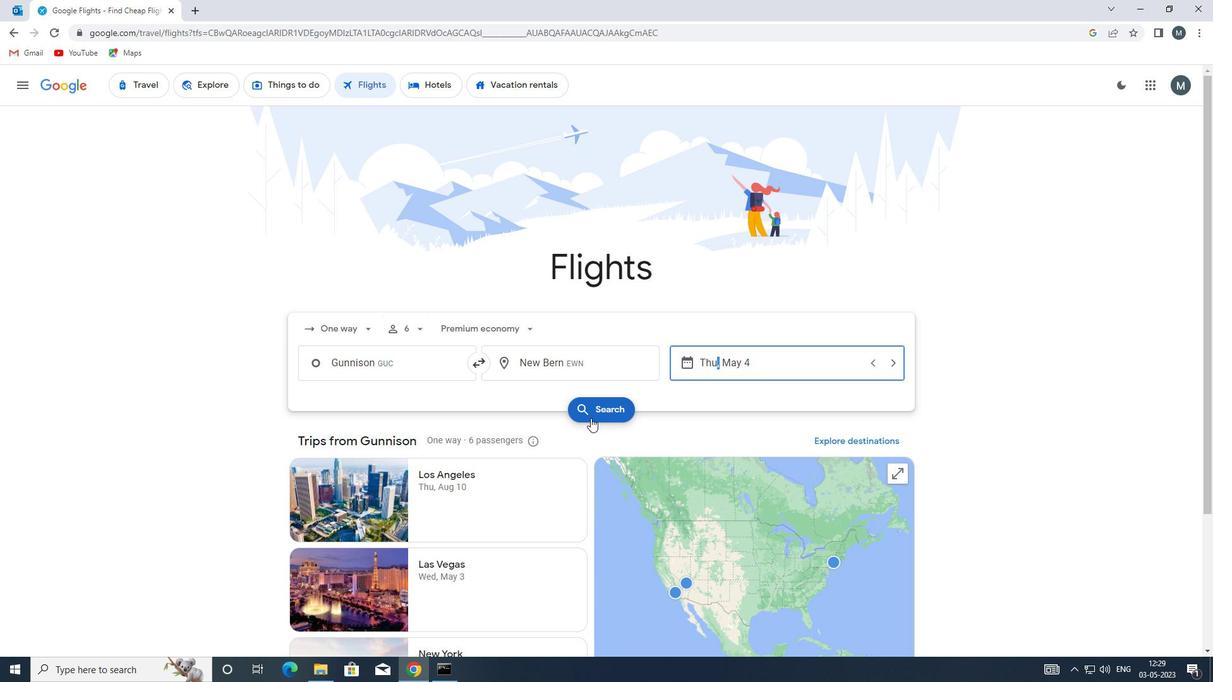 
Action: Mouse pressed left at (592, 410)
Screenshot: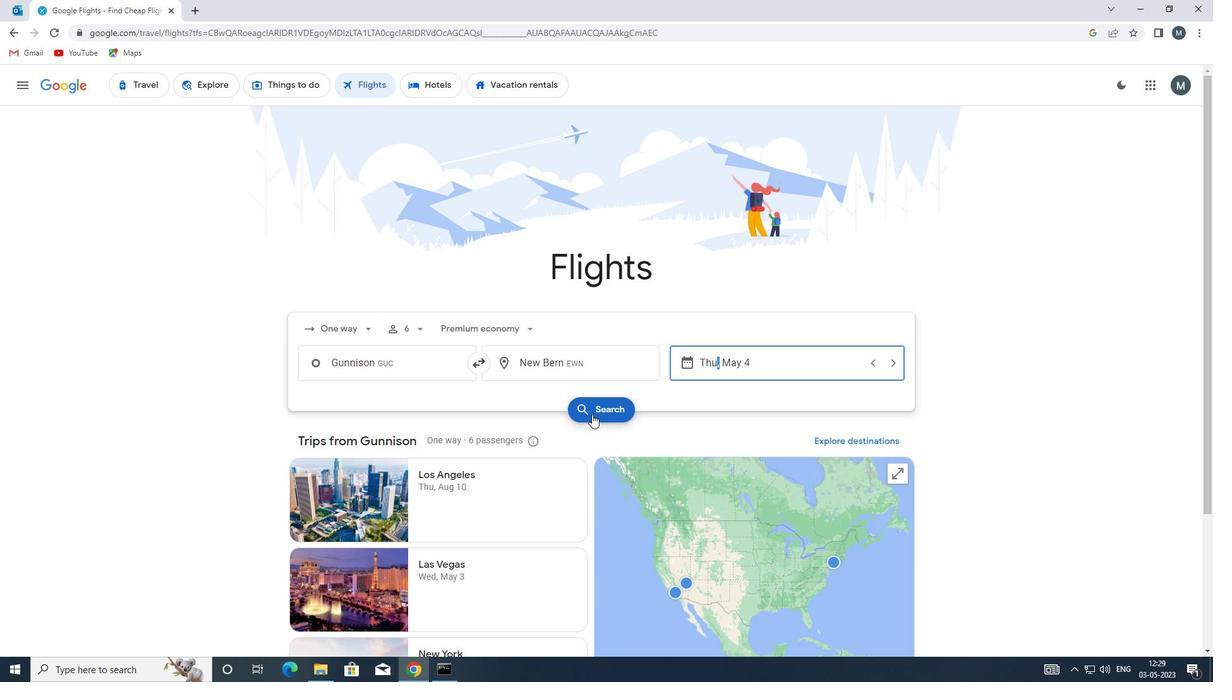 
Action: Mouse moved to (333, 196)
Screenshot: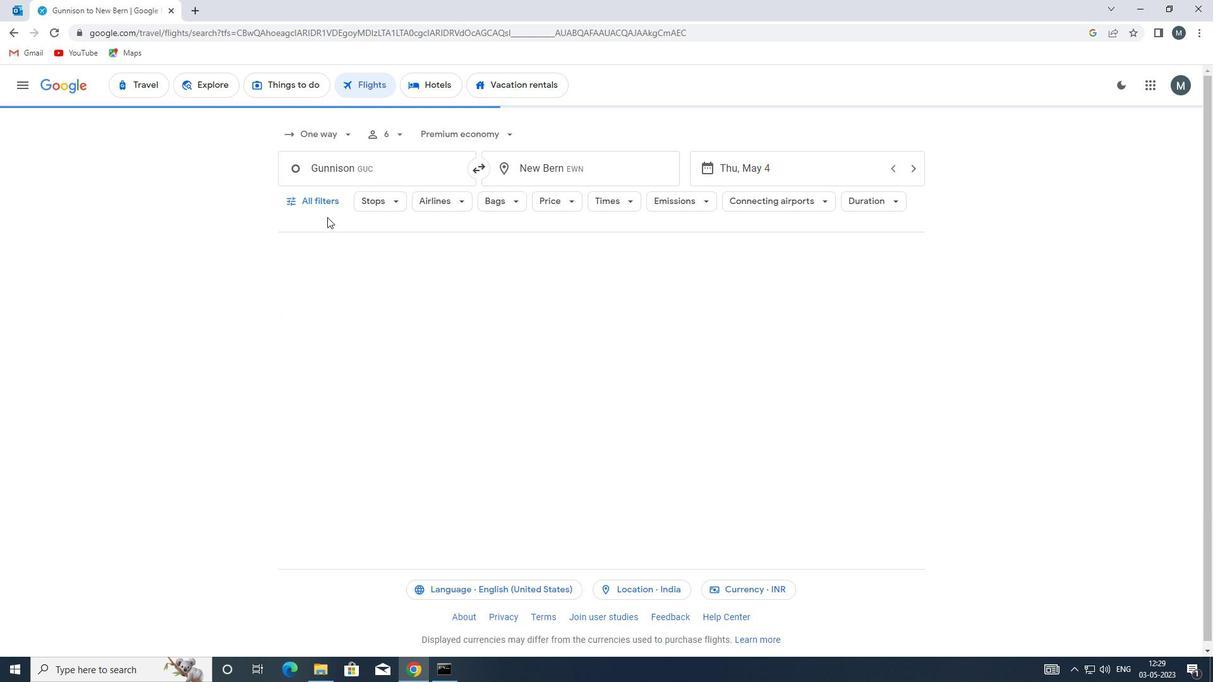 
Action: Mouse pressed left at (333, 196)
Screenshot: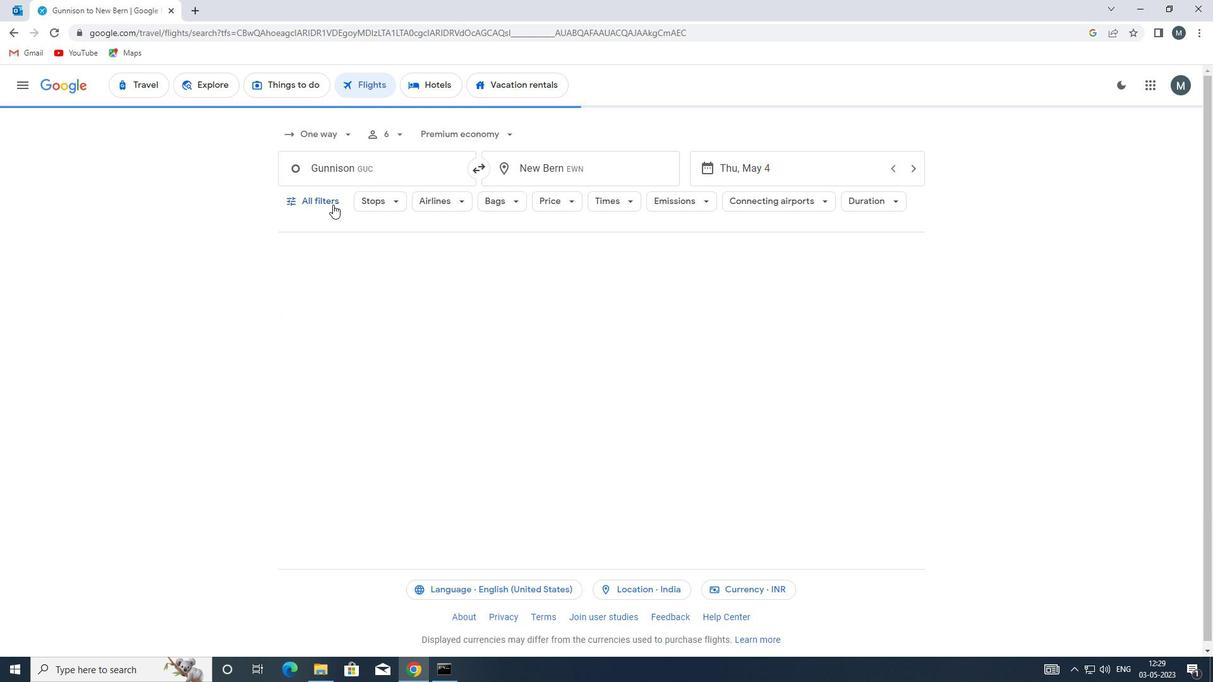 
Action: Mouse moved to (428, 358)
Screenshot: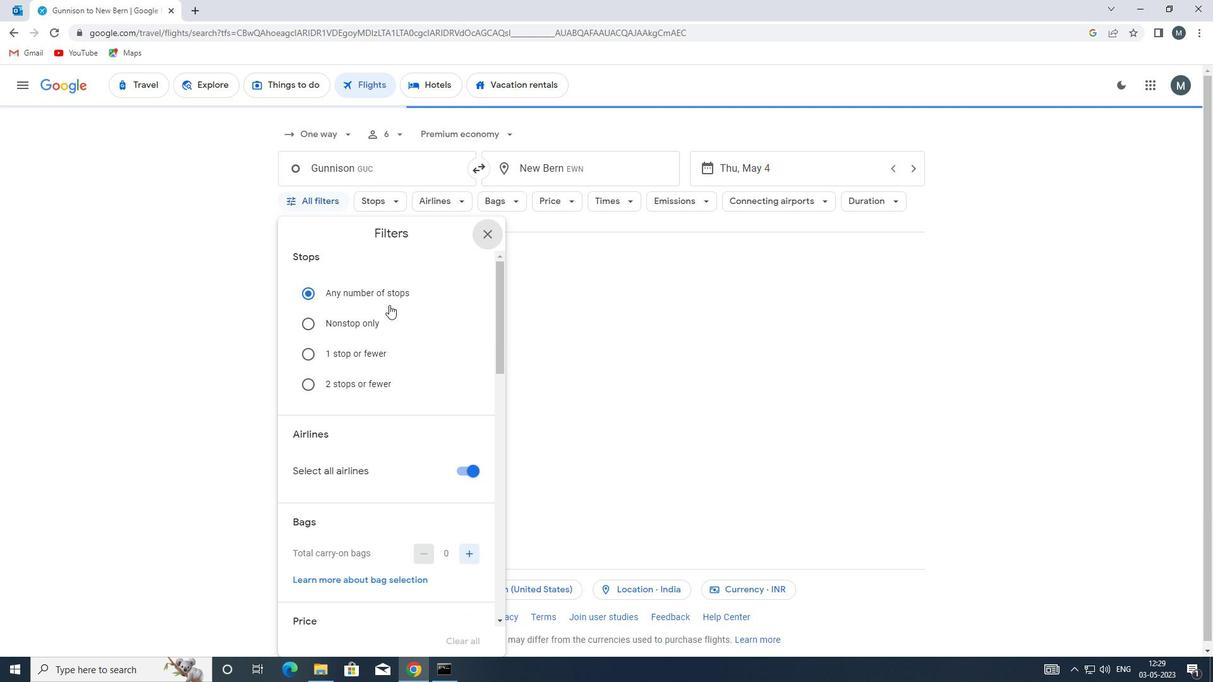 
Action: Mouse scrolled (428, 357) with delta (0, 0)
Screenshot: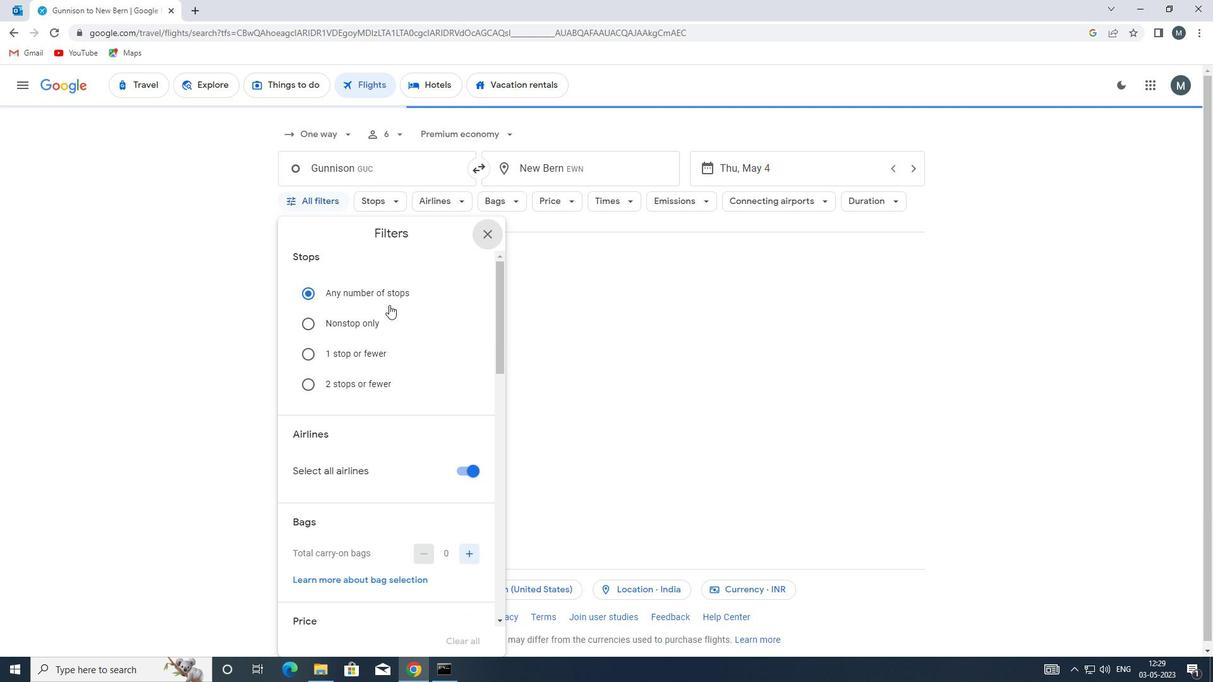 
Action: Mouse moved to (428, 367)
Screenshot: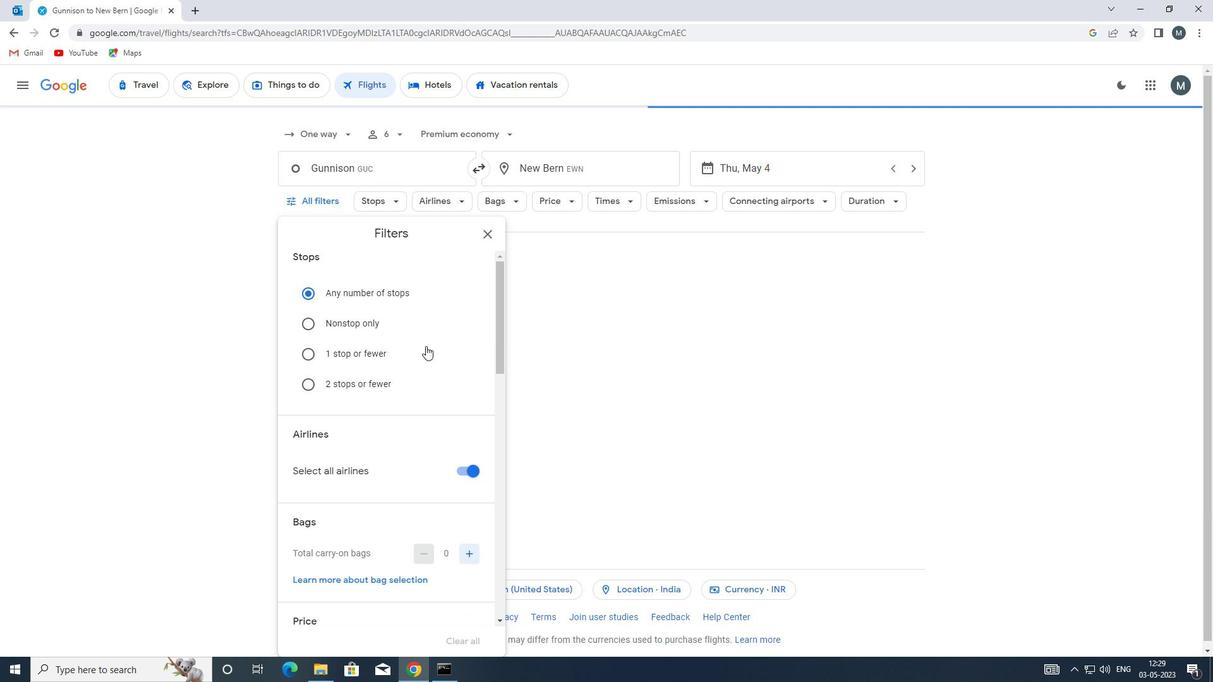 
Action: Mouse scrolled (428, 366) with delta (0, 0)
Screenshot: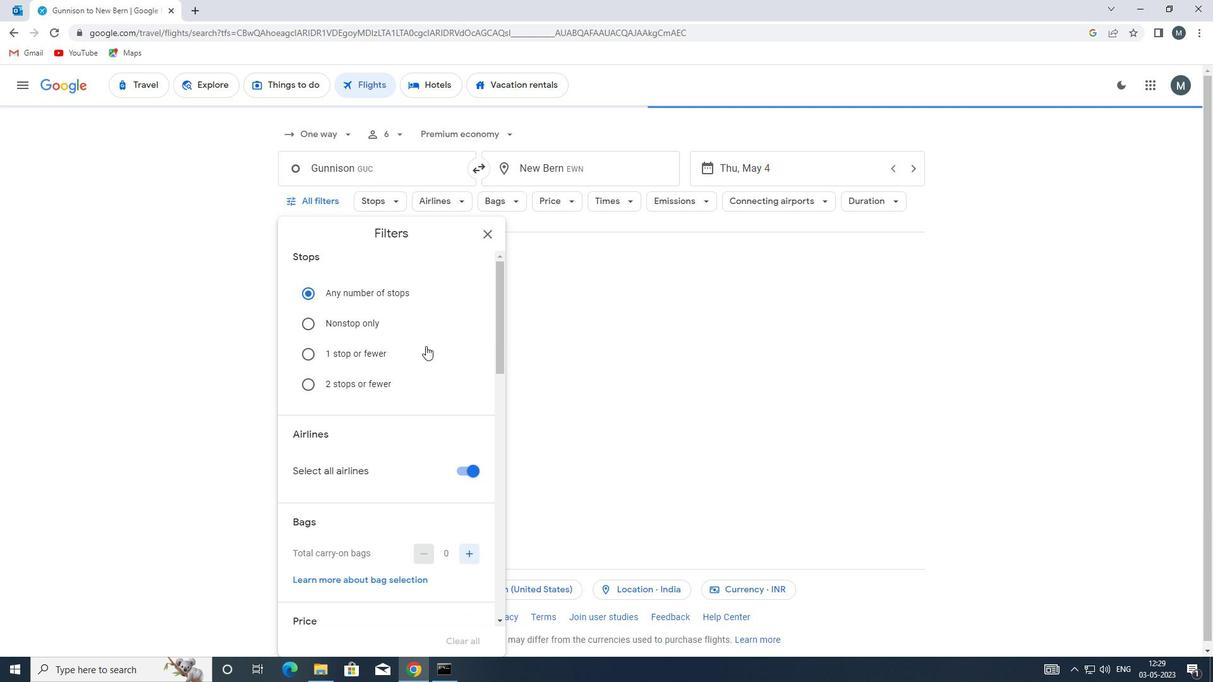 
Action: Mouse moved to (466, 341)
Screenshot: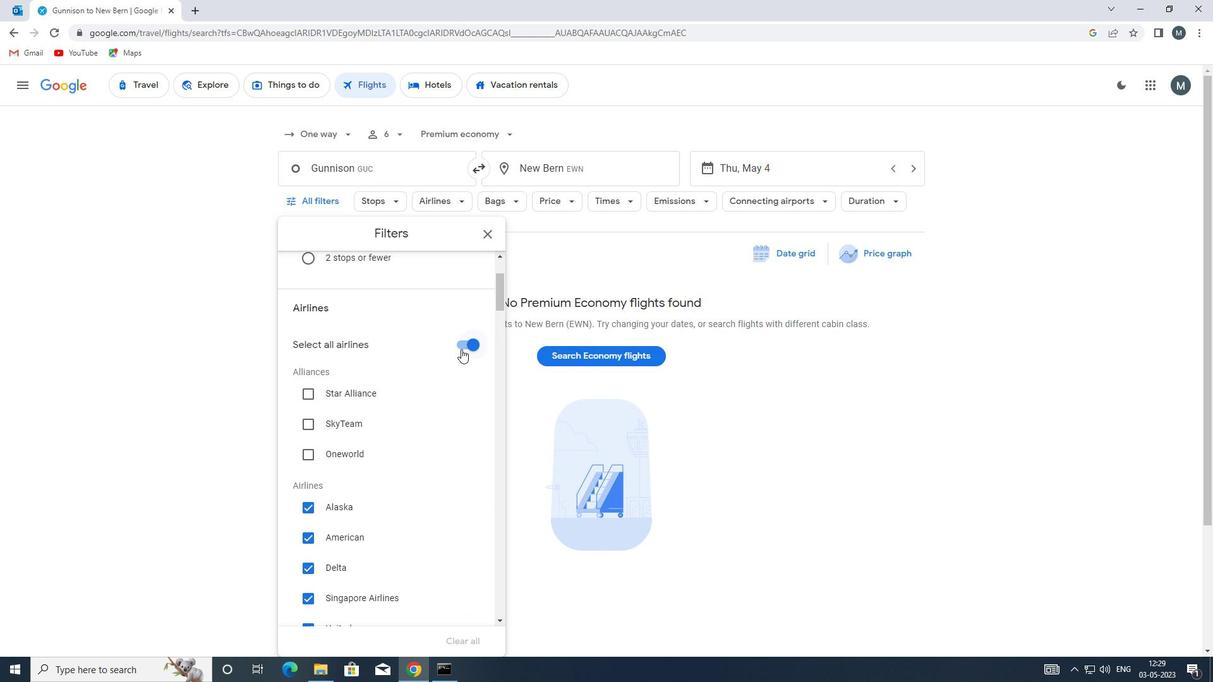 
Action: Mouse pressed left at (466, 341)
Screenshot: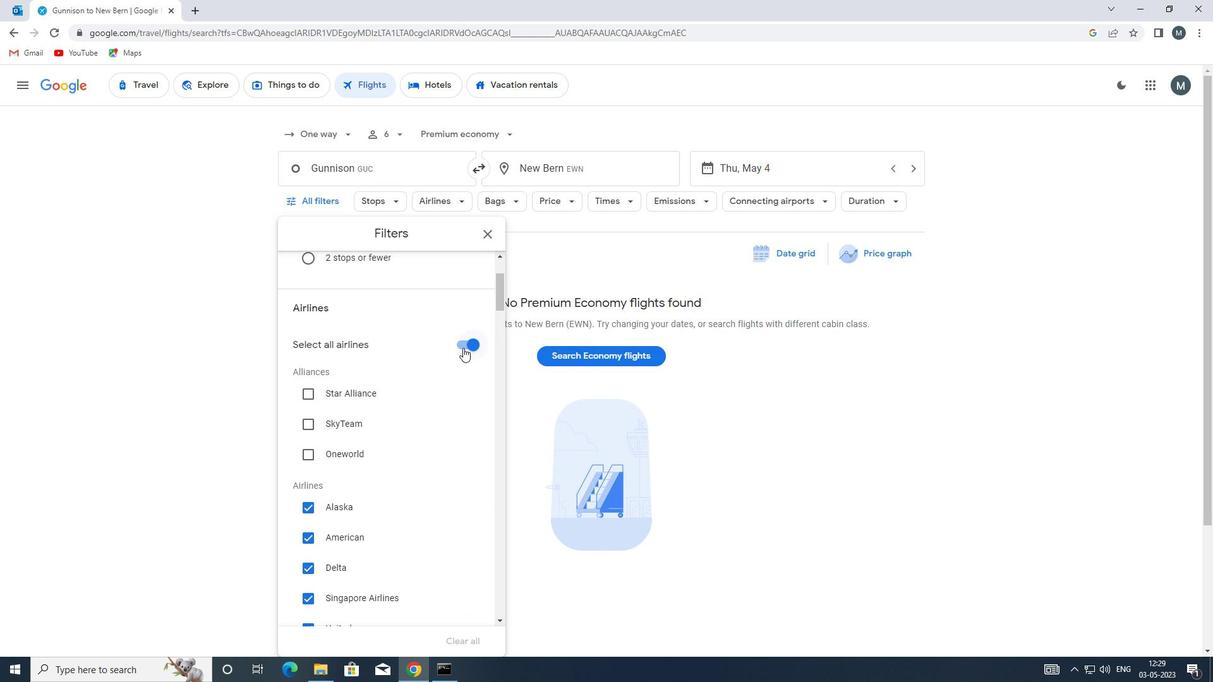 
Action: Mouse moved to (317, 380)
Screenshot: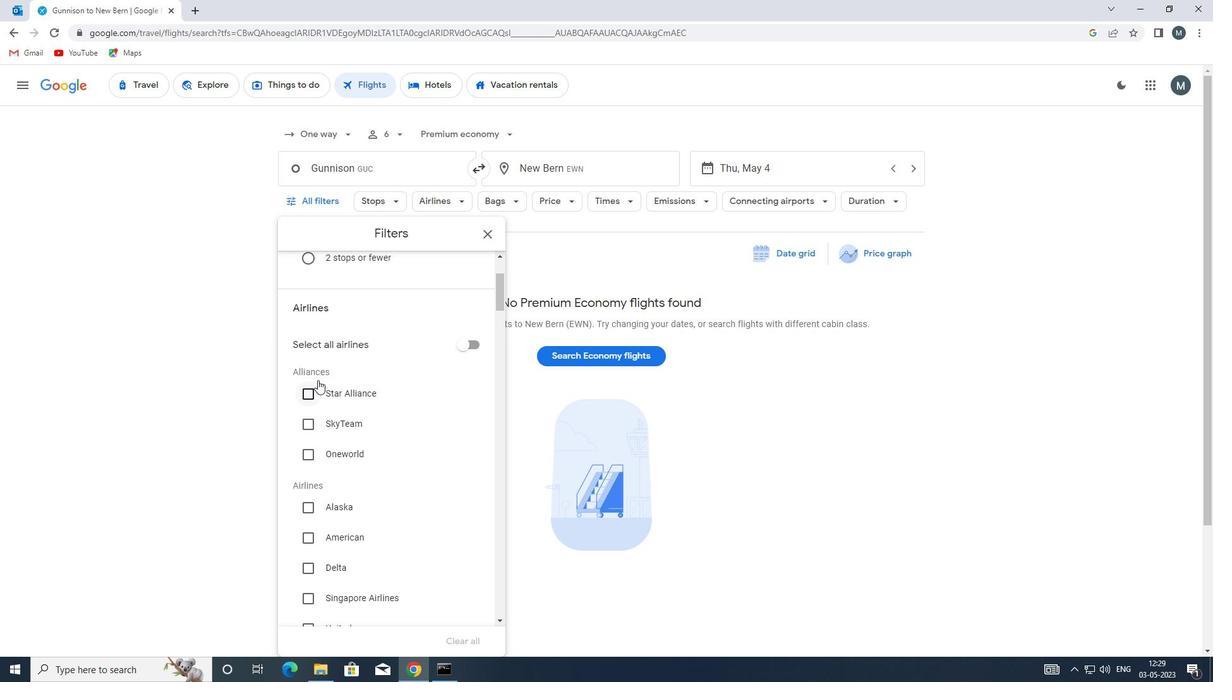 
Action: Mouse scrolled (317, 379) with delta (0, 0)
Screenshot: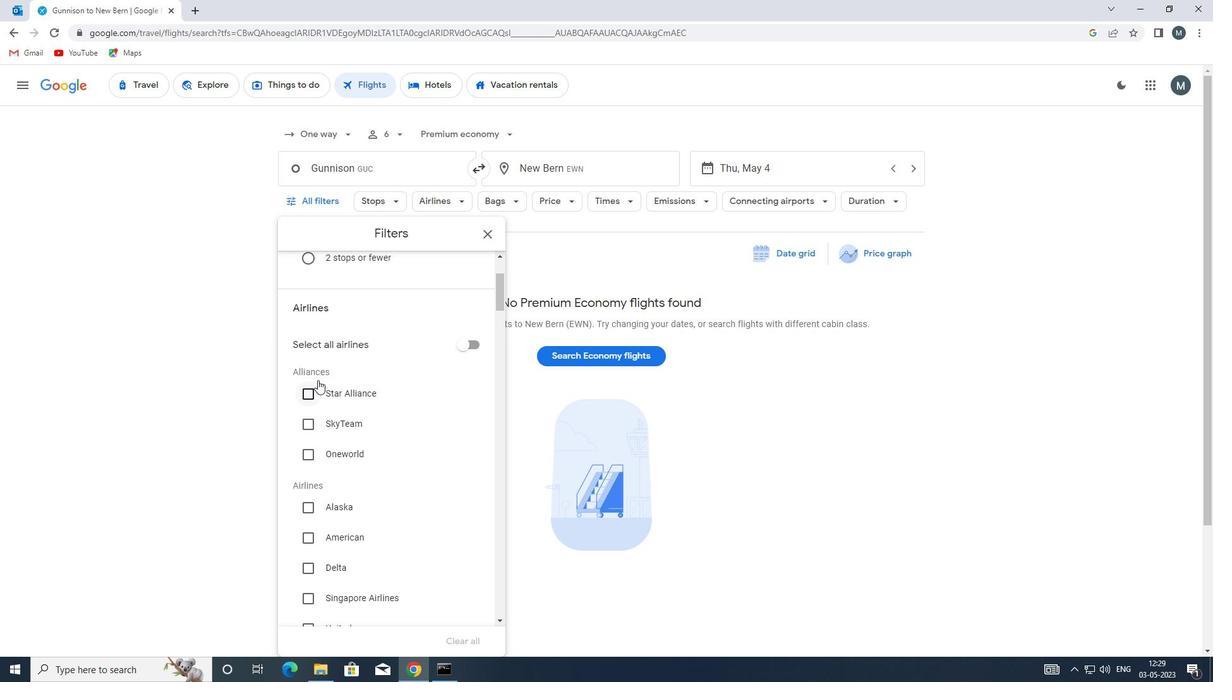 
Action: Mouse moved to (311, 474)
Screenshot: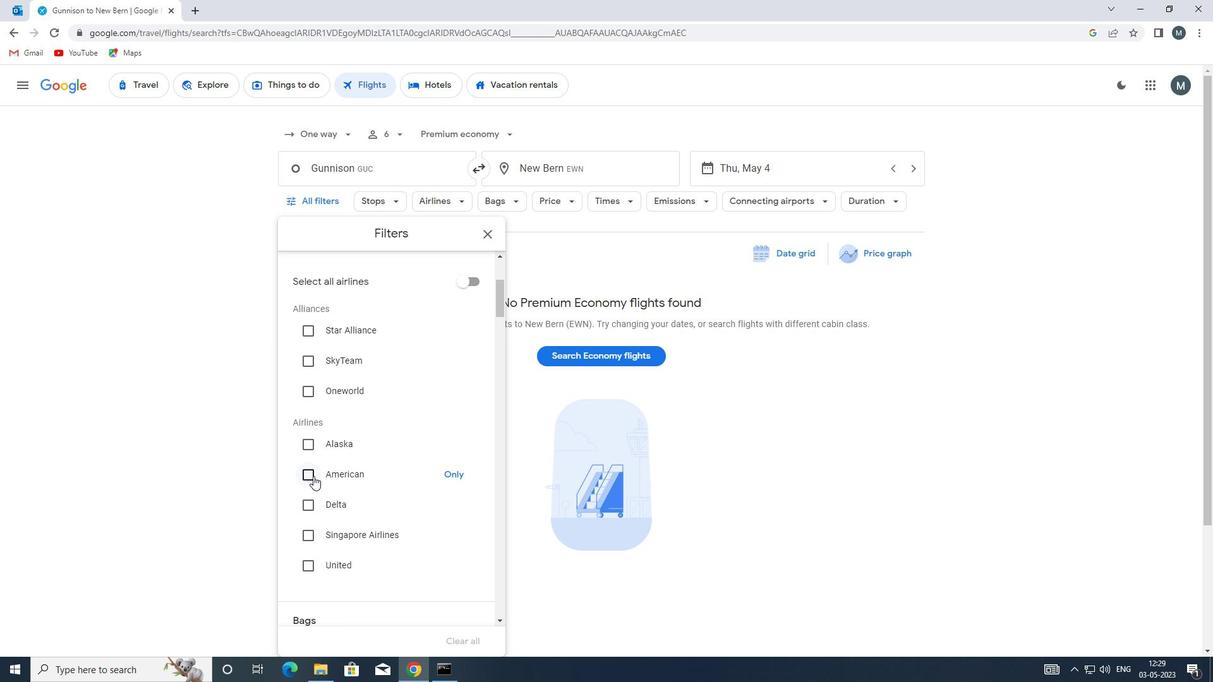
Action: Mouse pressed left at (311, 474)
Screenshot: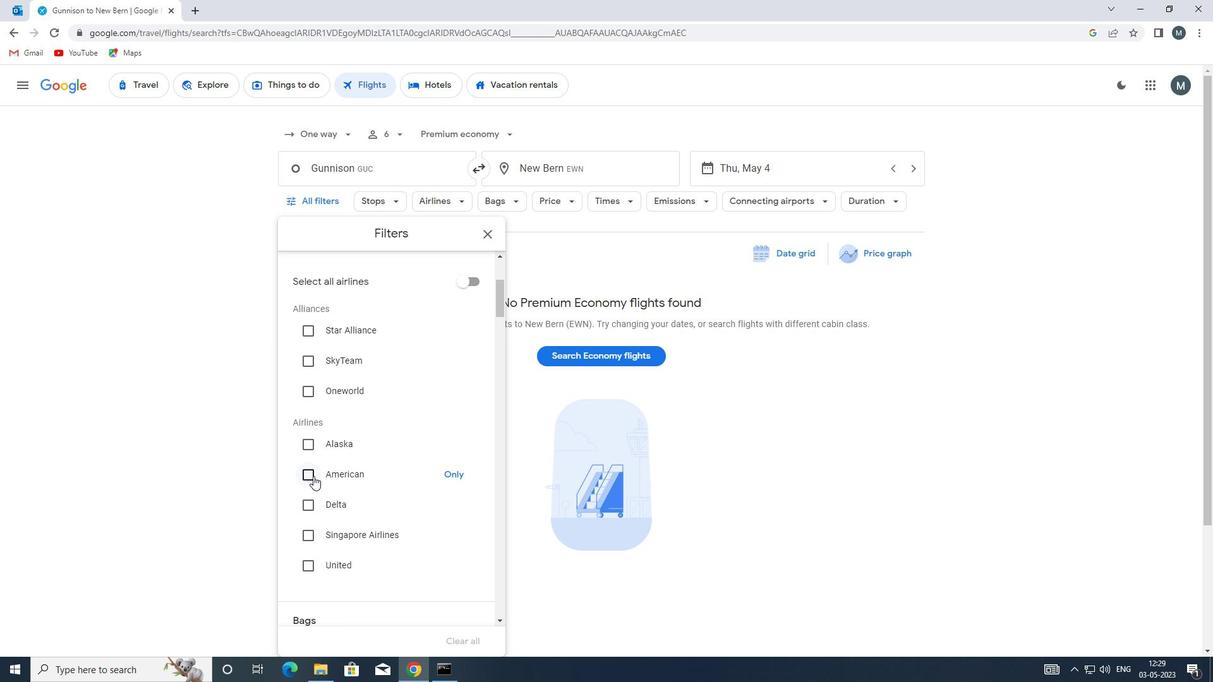
Action: Mouse moved to (405, 469)
Screenshot: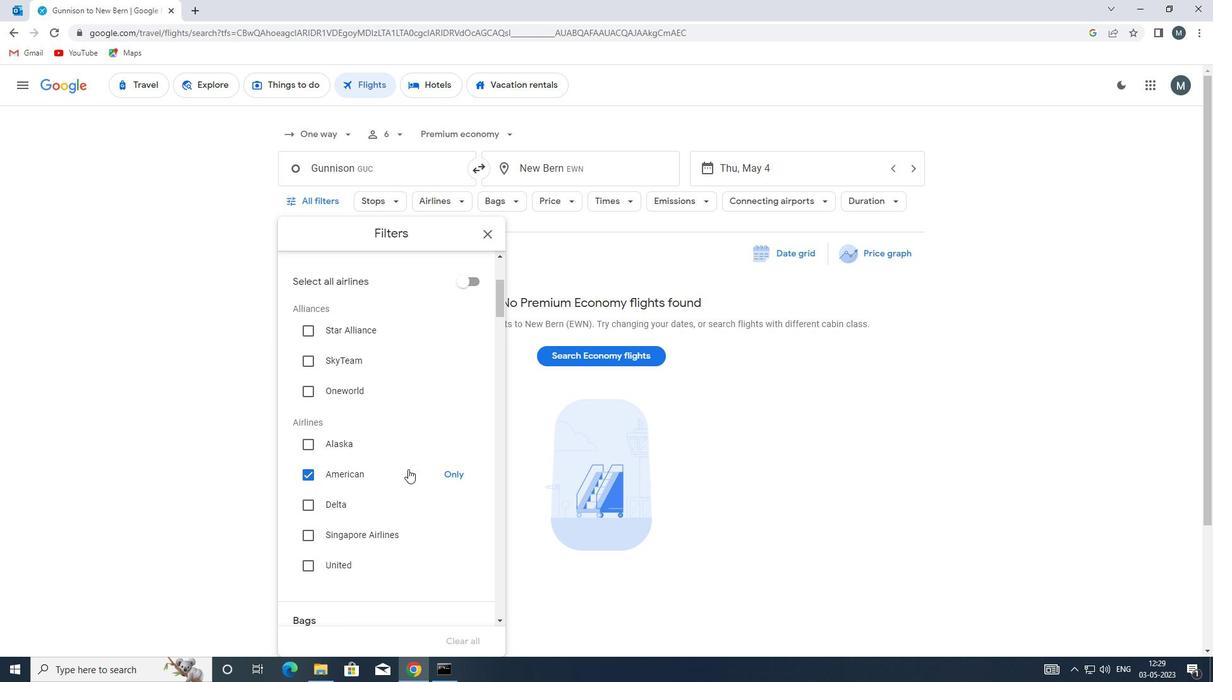 
Action: Mouse scrolled (405, 468) with delta (0, 0)
Screenshot: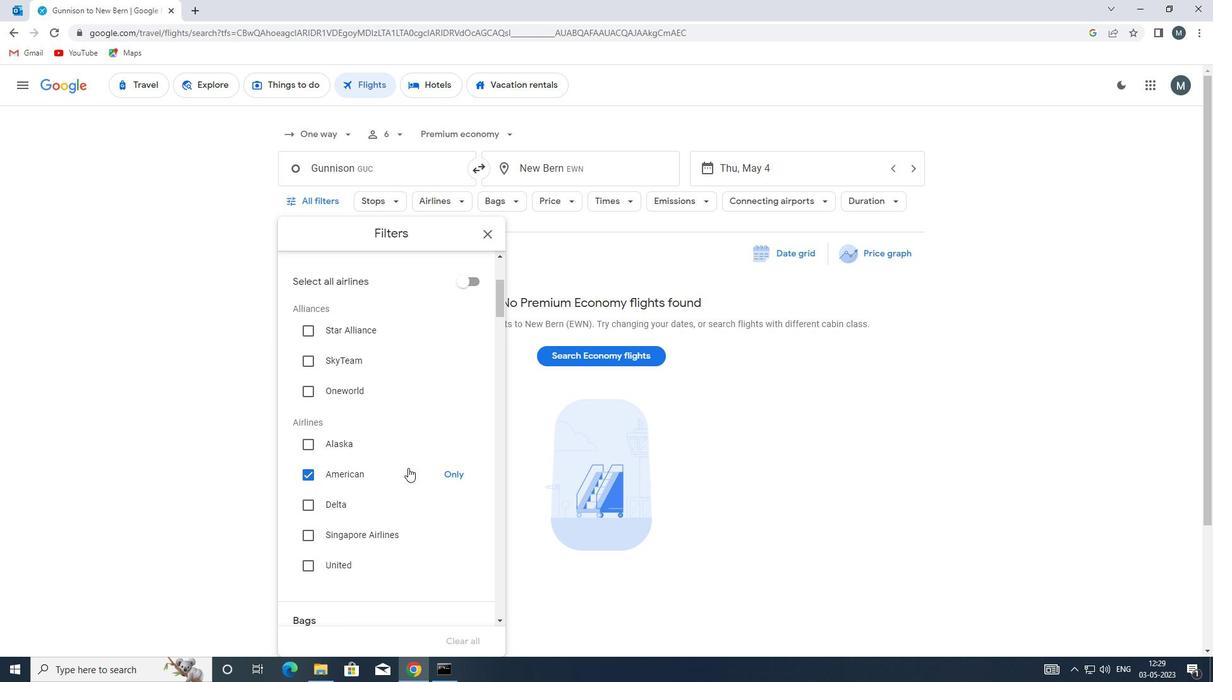 
Action: Mouse moved to (403, 472)
Screenshot: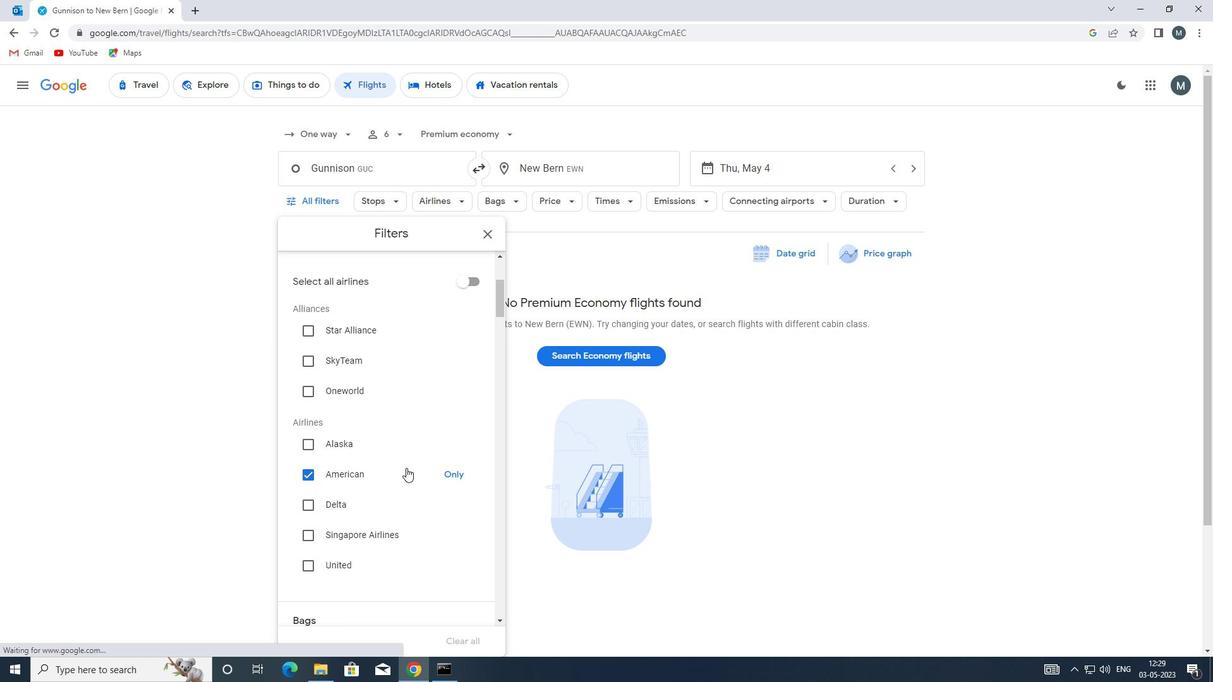 
Action: Mouse scrolled (403, 472) with delta (0, 0)
Screenshot: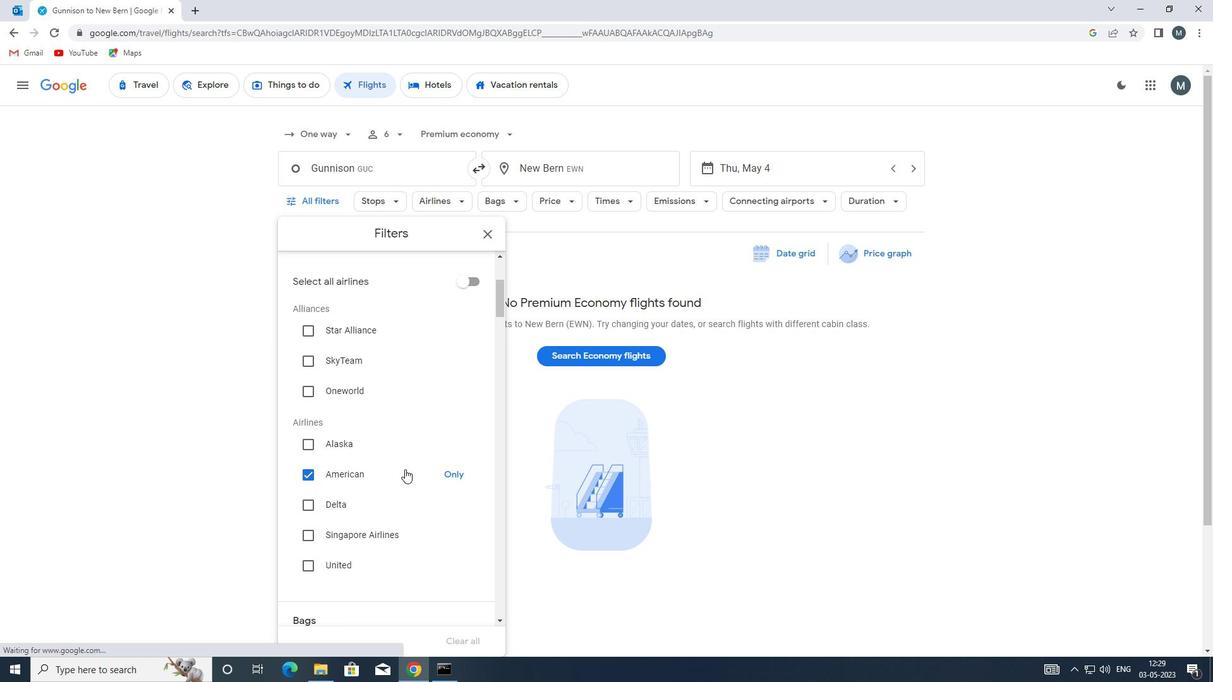 
Action: Mouse moved to (398, 468)
Screenshot: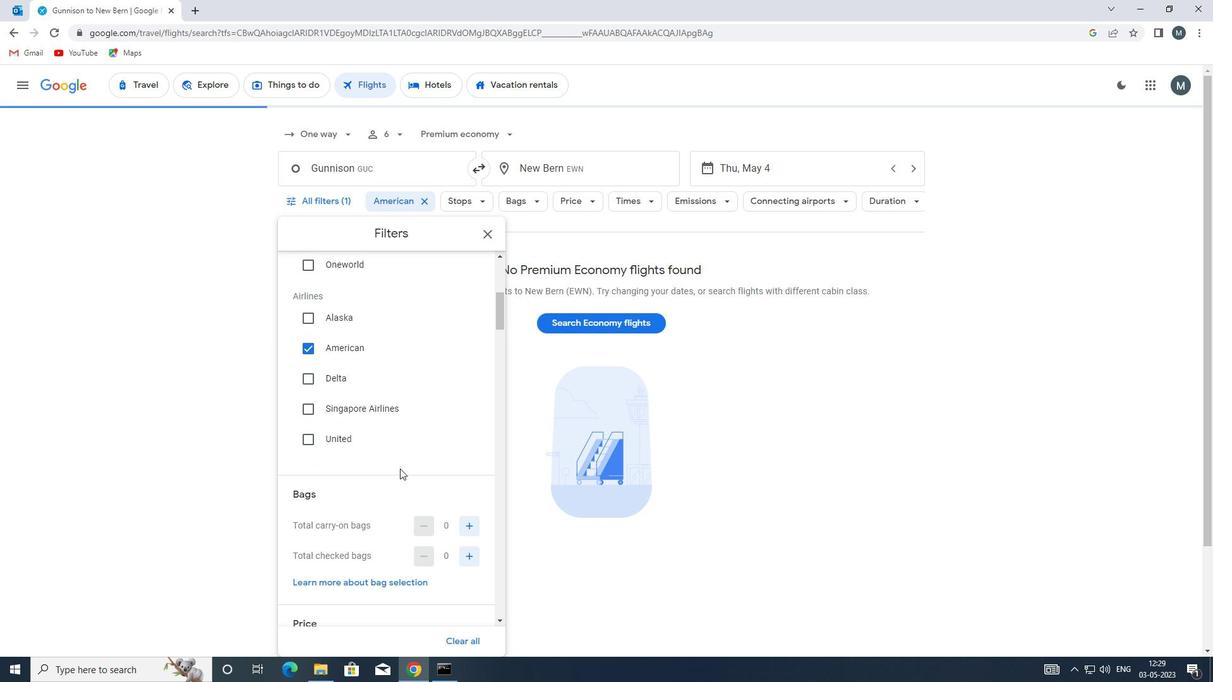 
Action: Mouse scrolled (398, 468) with delta (0, 0)
Screenshot: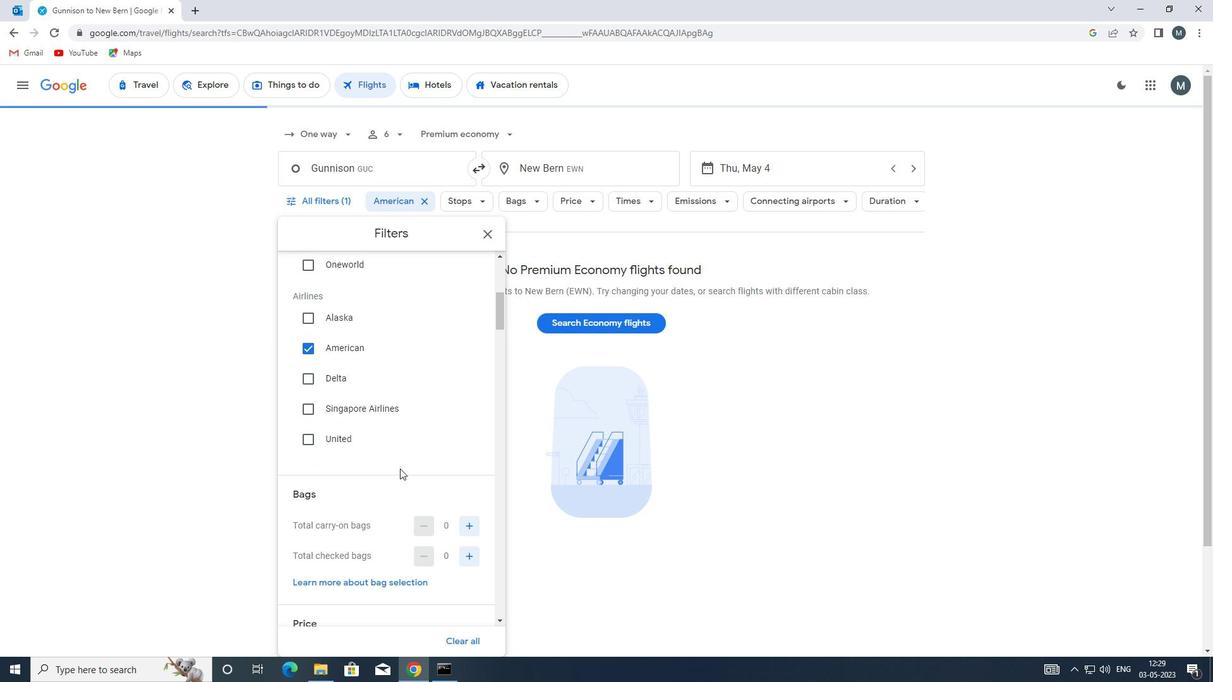 
Action: Mouse moved to (472, 463)
Screenshot: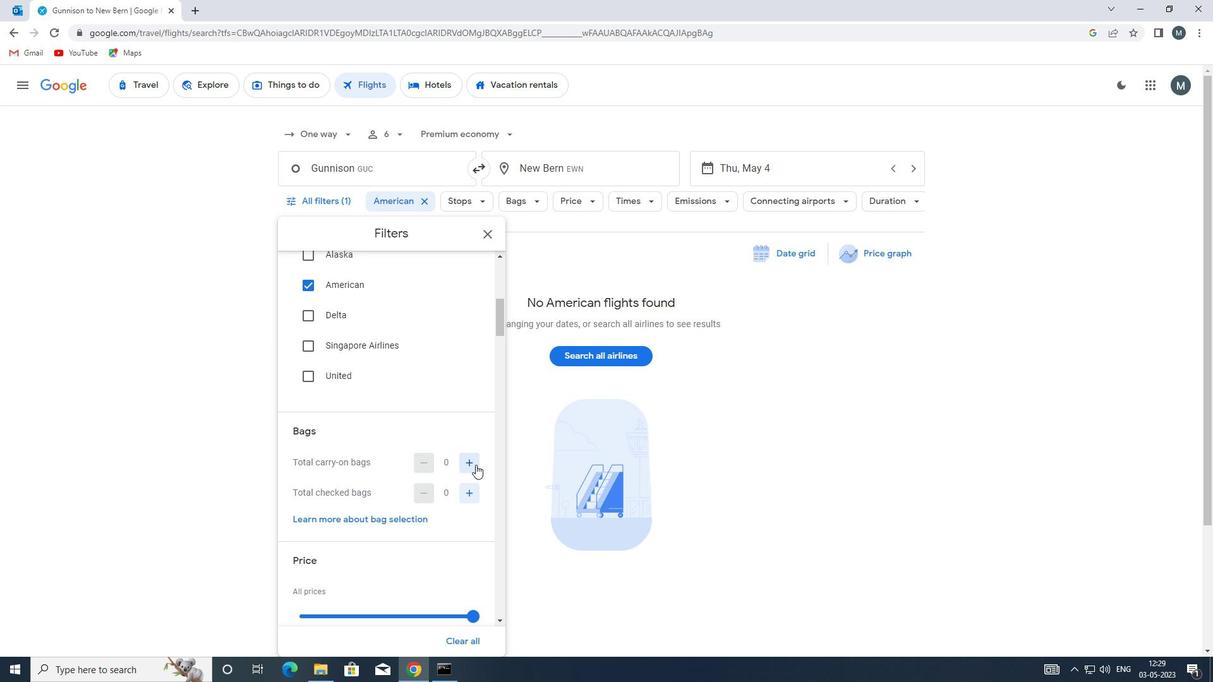 
Action: Mouse pressed left at (472, 463)
Screenshot: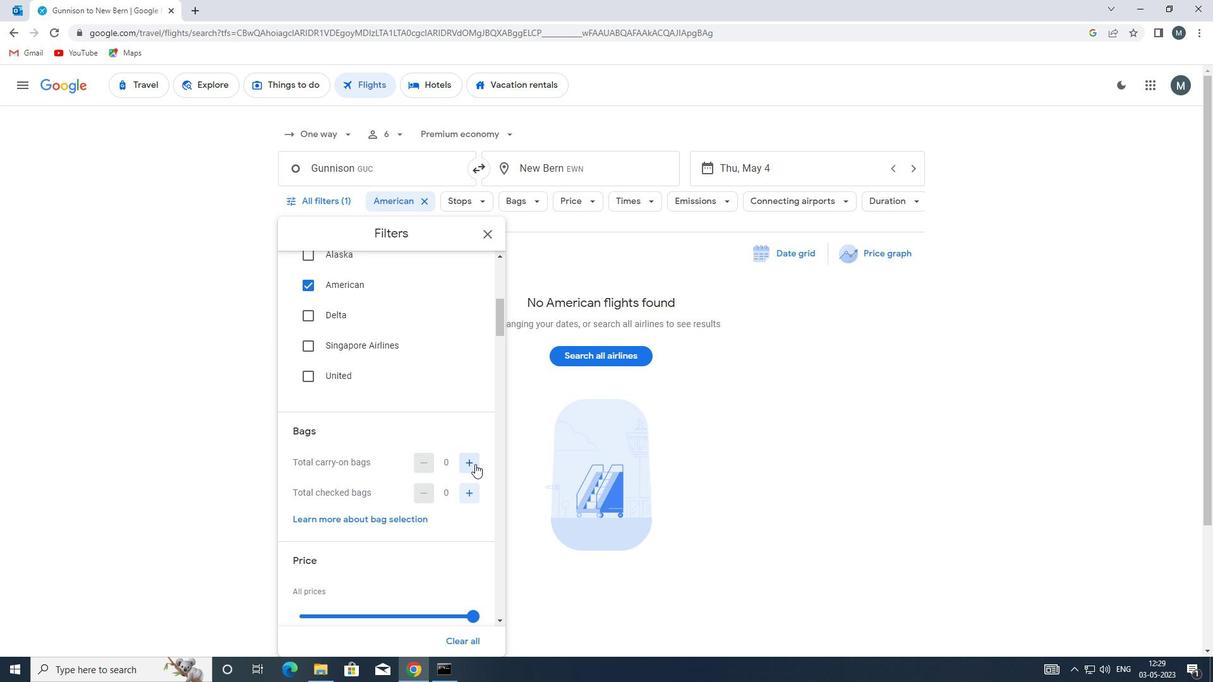 
Action: Mouse moved to (392, 442)
Screenshot: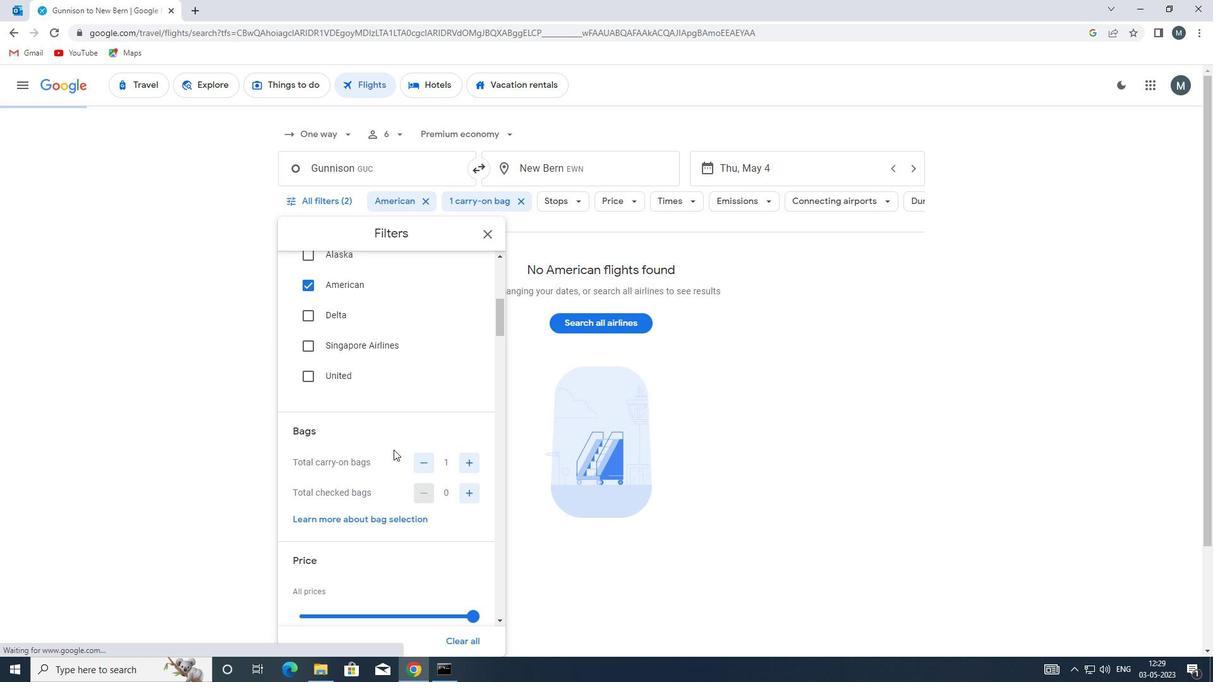 
Action: Mouse scrolled (392, 441) with delta (0, 0)
Screenshot: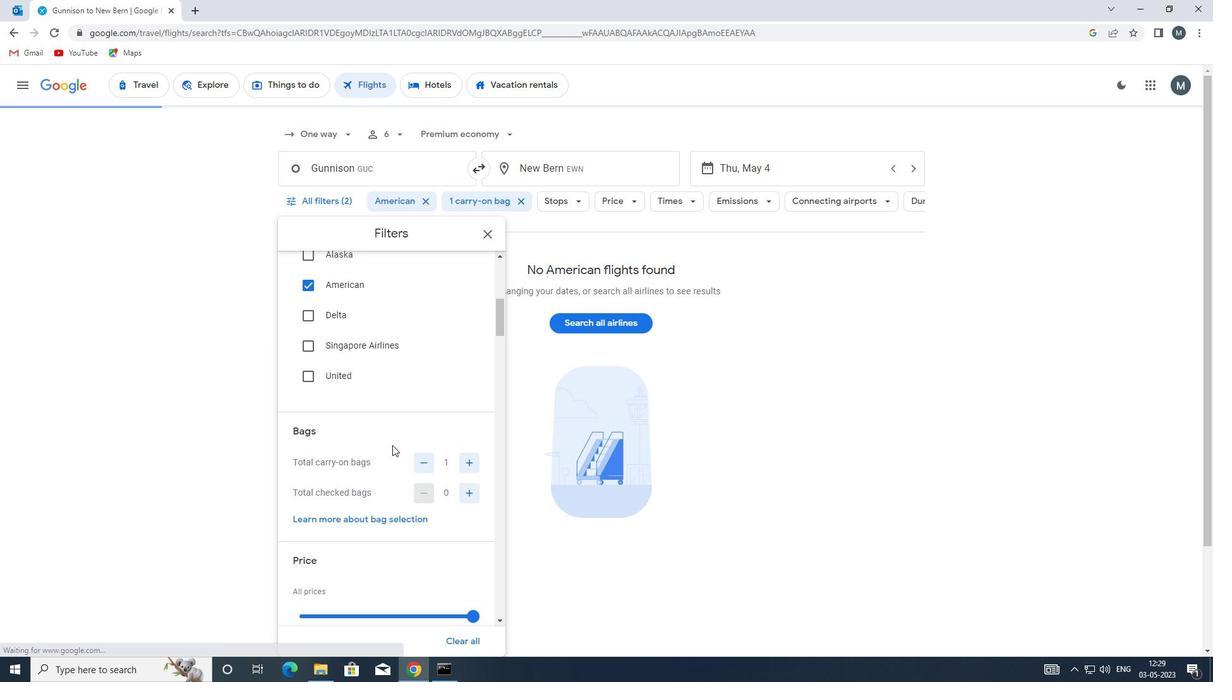 
Action: Mouse moved to (355, 491)
Screenshot: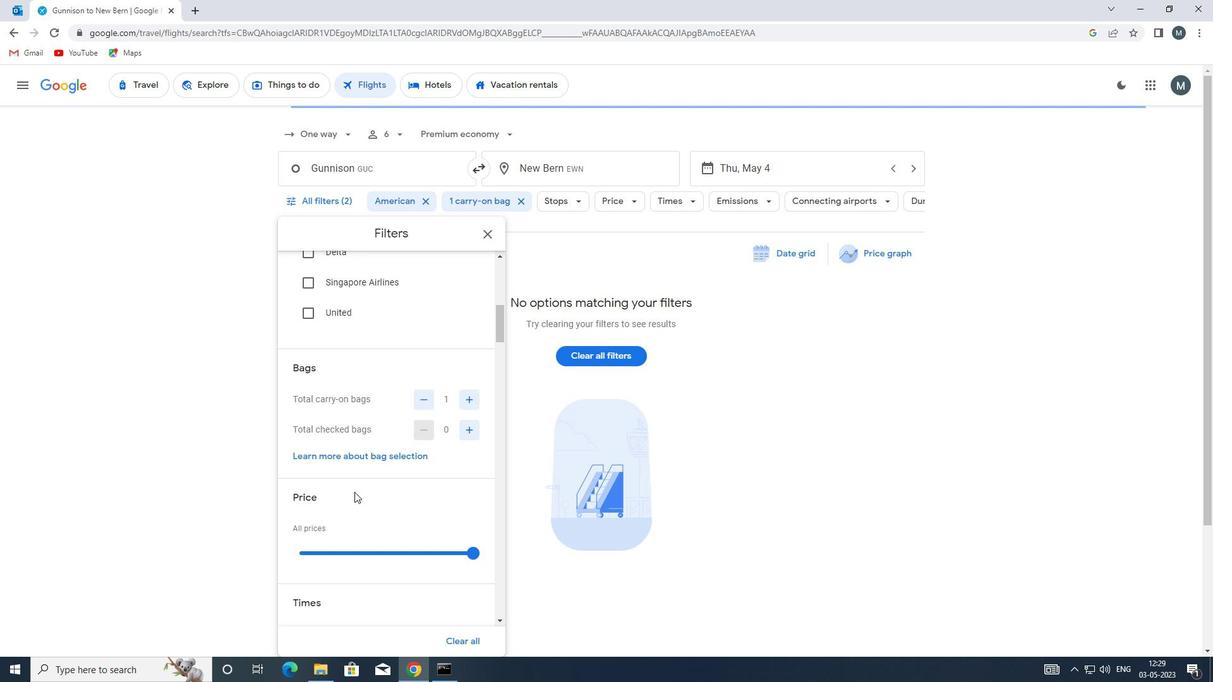 
Action: Mouse scrolled (355, 490) with delta (0, 0)
Screenshot: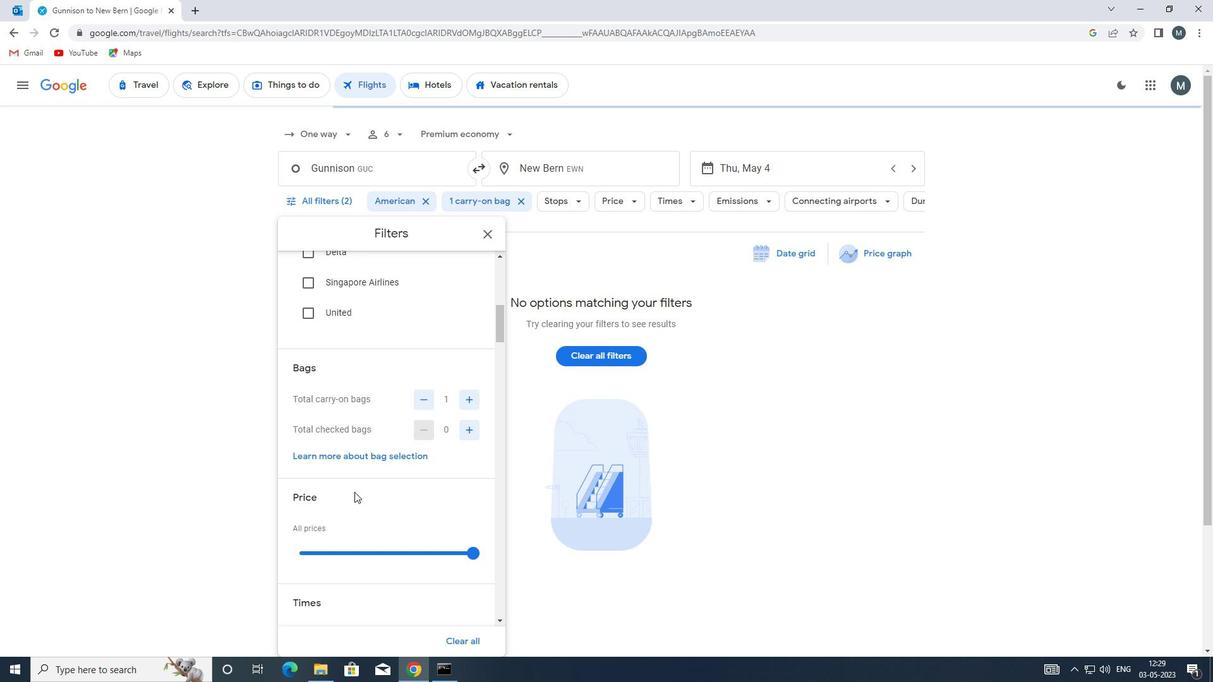
Action: Mouse moved to (353, 484)
Screenshot: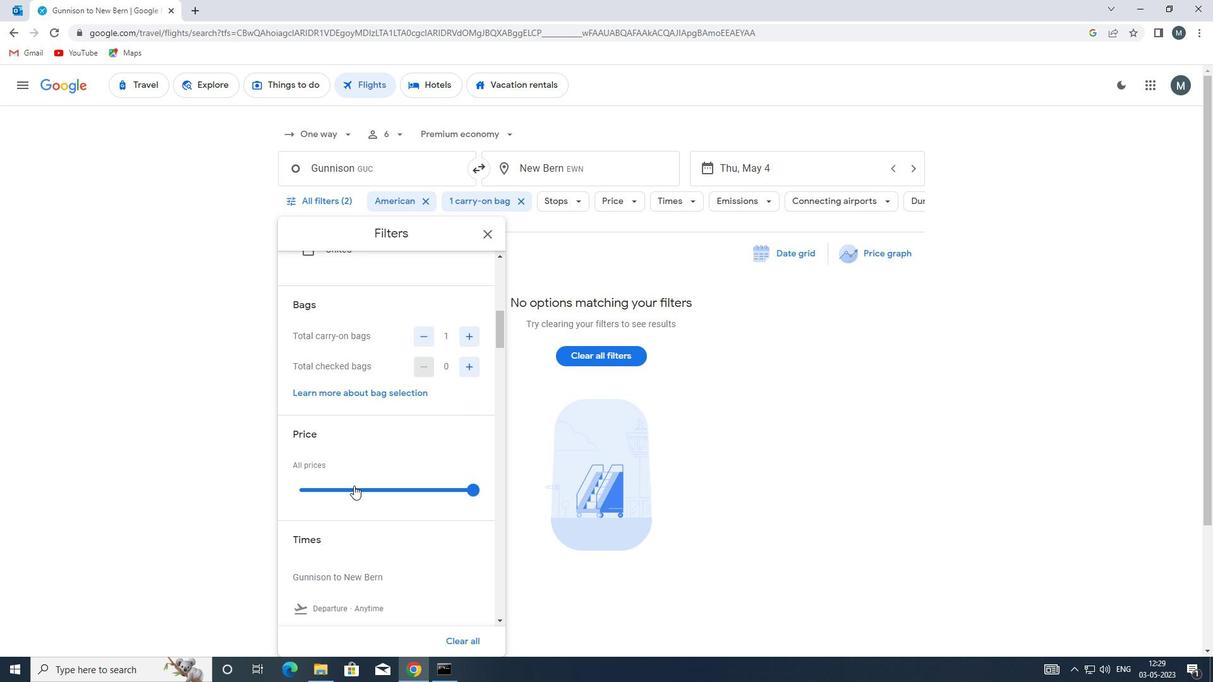 
Action: Mouse pressed left at (353, 484)
Screenshot: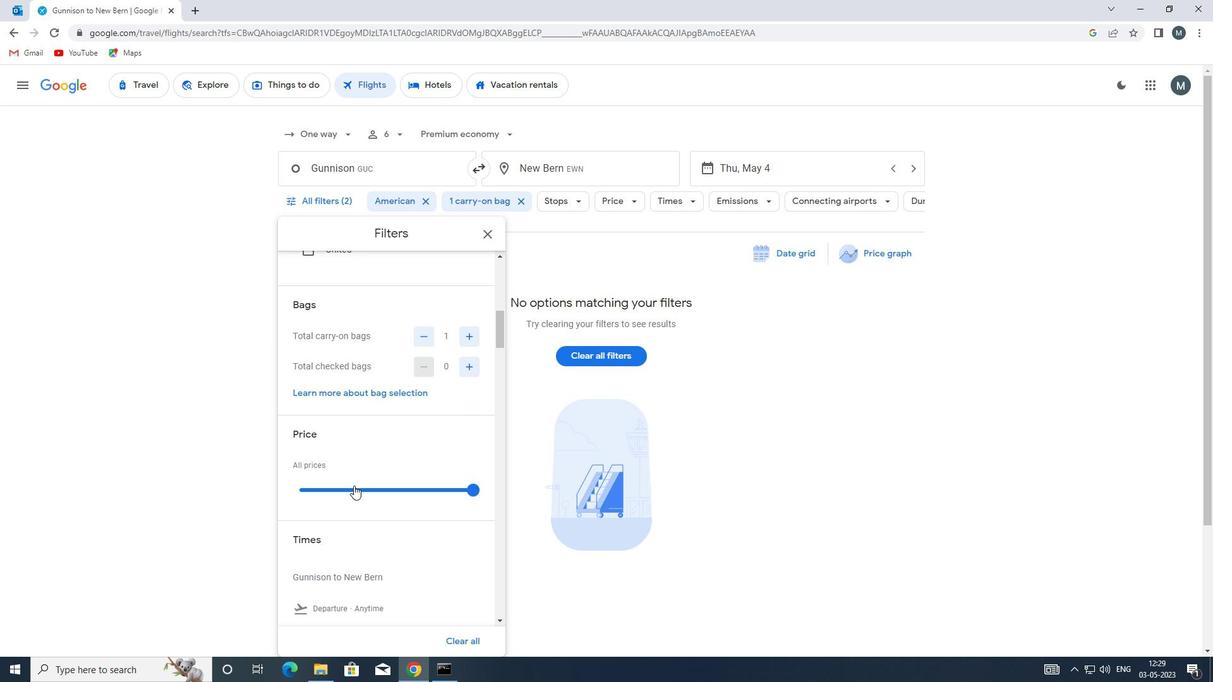 
Action: Mouse moved to (354, 483)
Screenshot: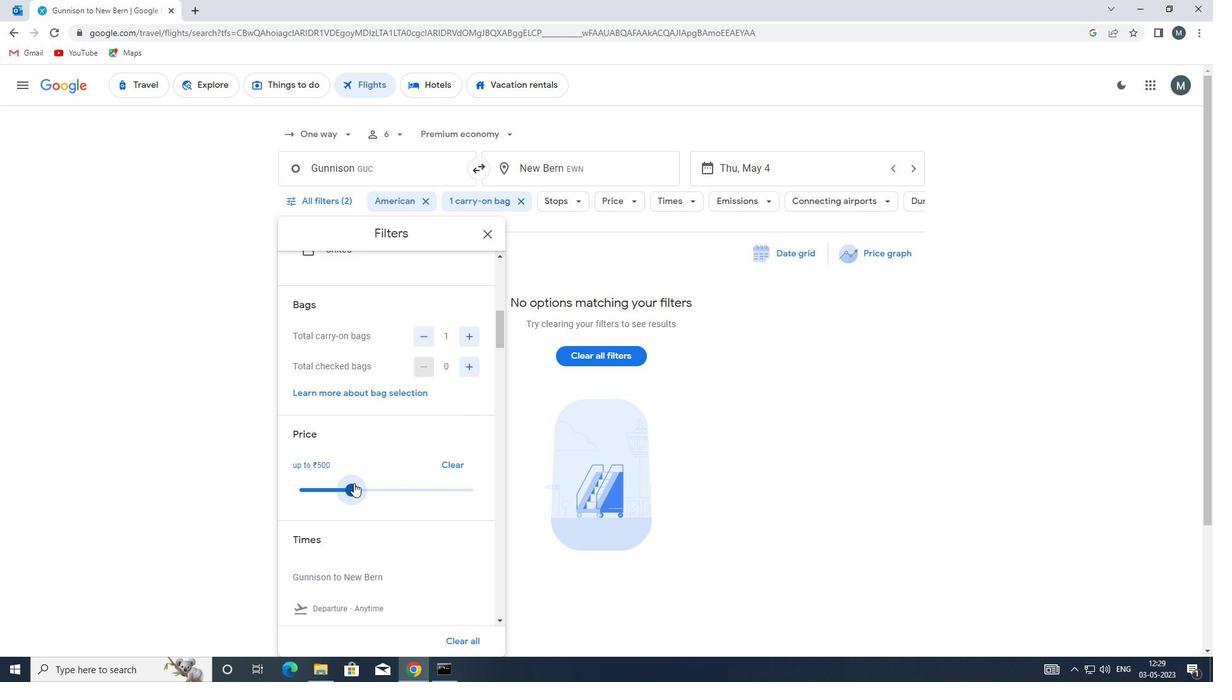 
Action: Mouse pressed left at (354, 483)
Screenshot: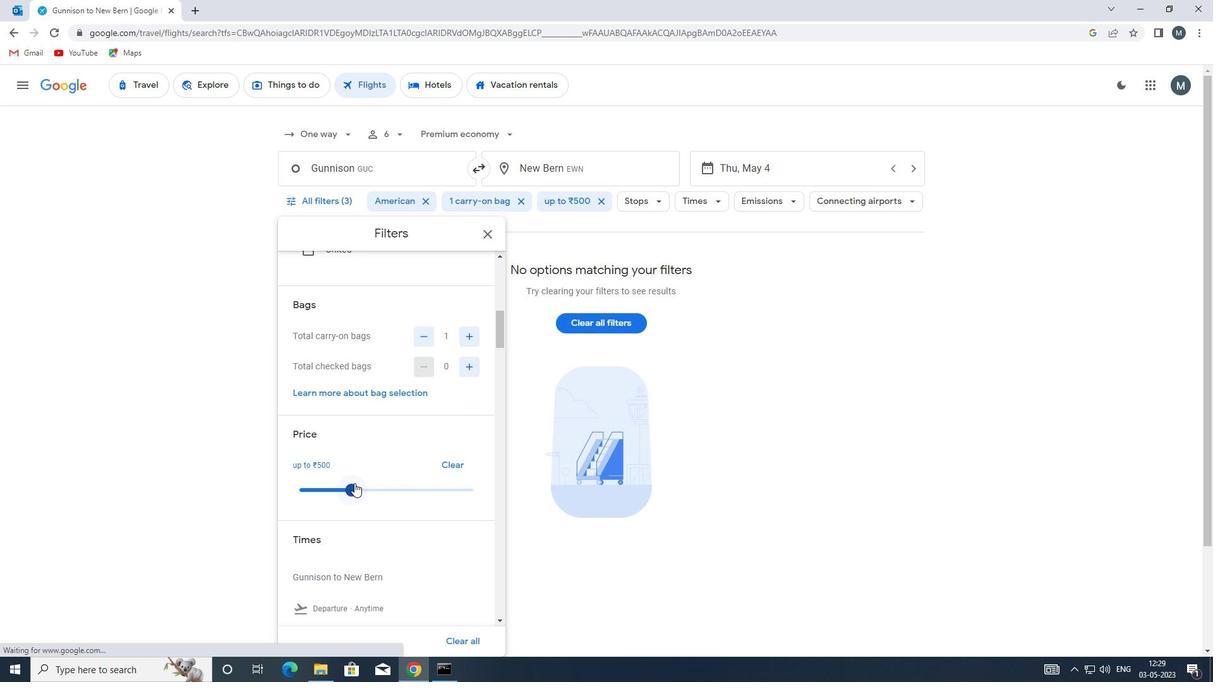 
Action: Mouse moved to (413, 478)
Screenshot: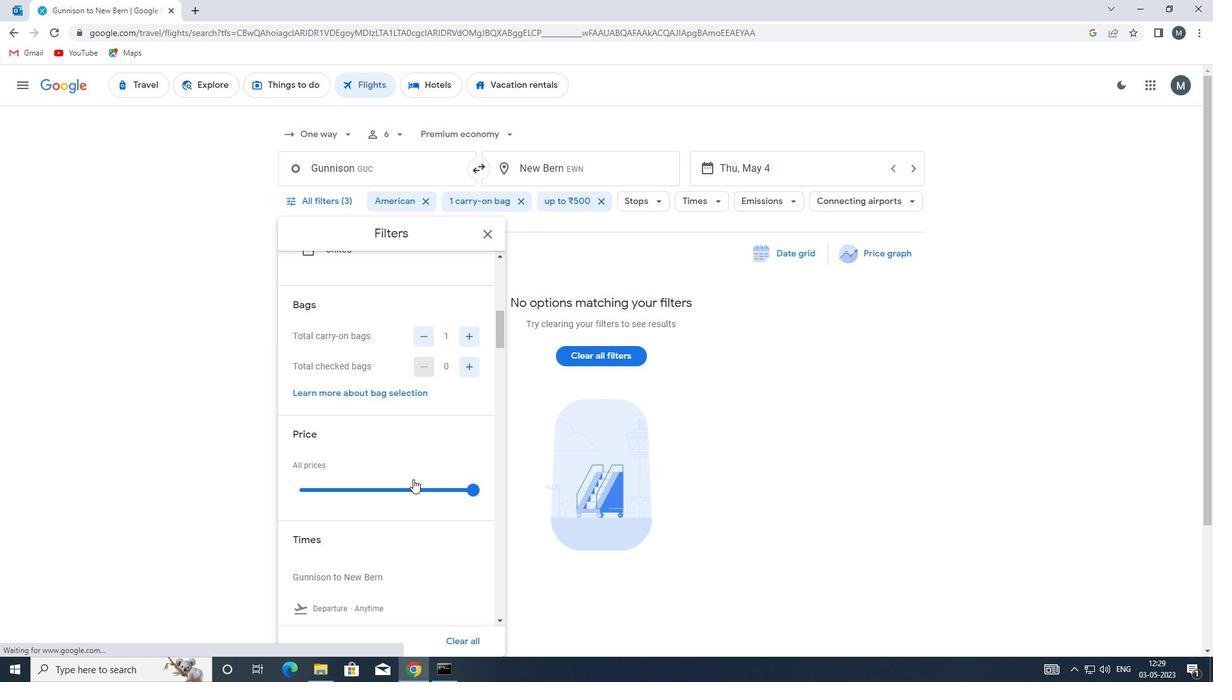 
Action: Mouse scrolled (413, 477) with delta (0, 0)
Screenshot: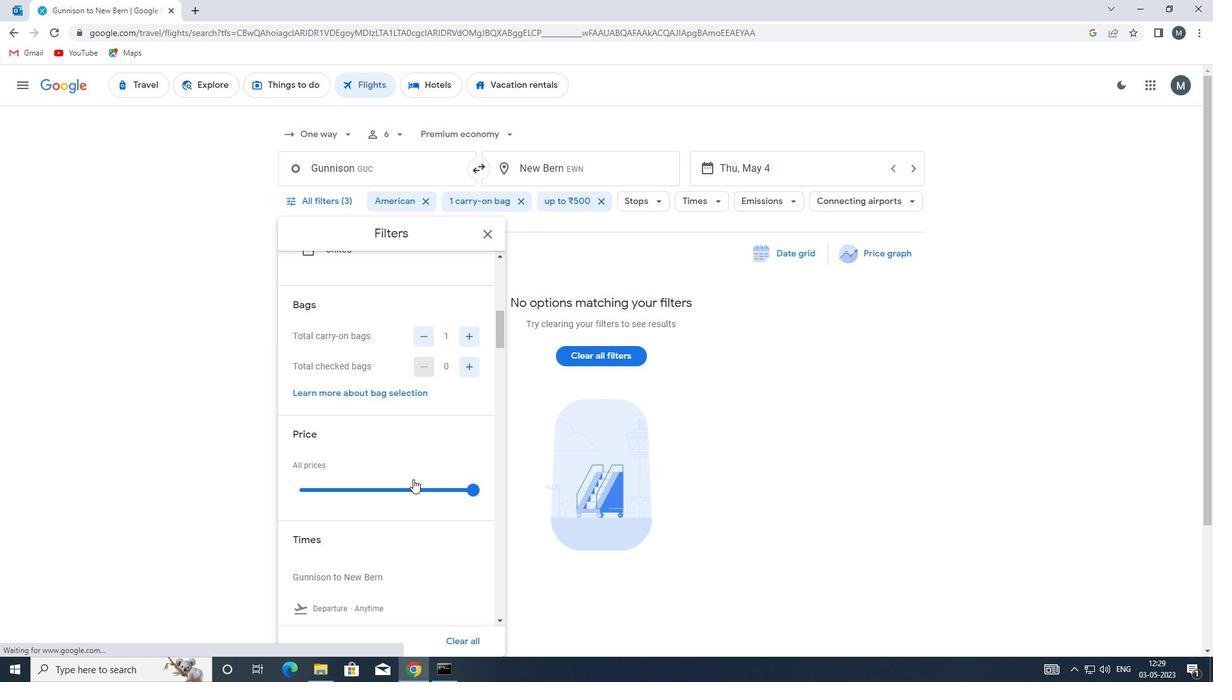 
Action: Mouse moved to (410, 478)
Screenshot: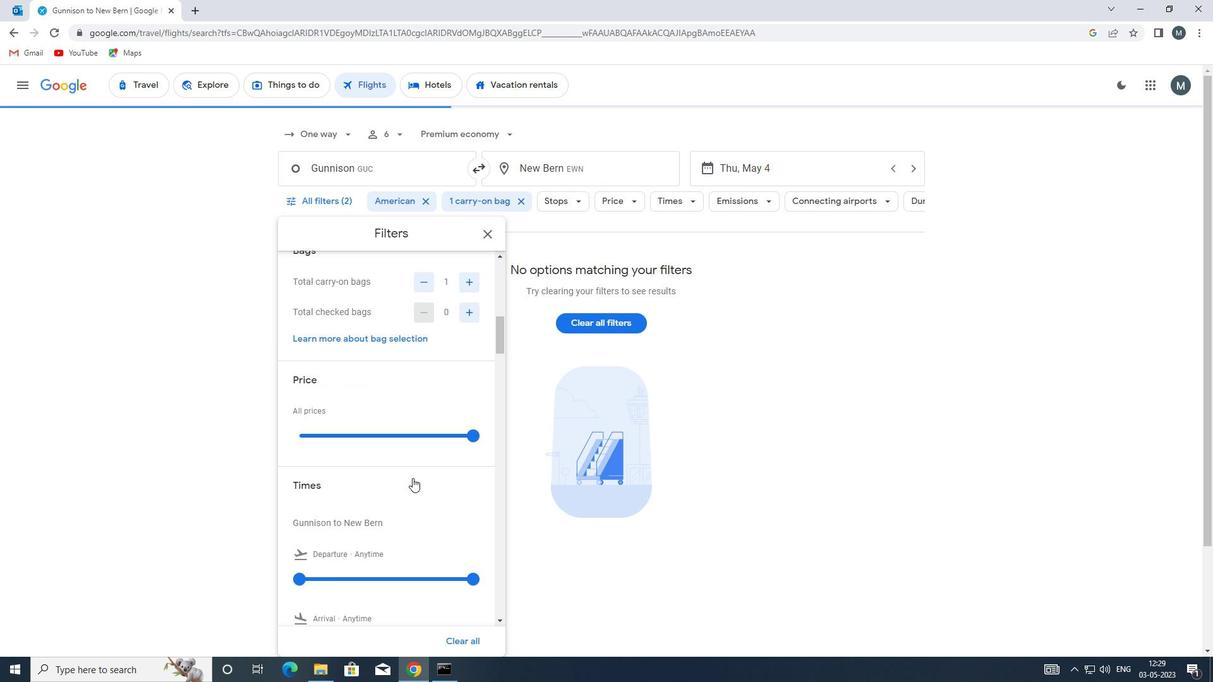 
Action: Mouse scrolled (410, 477) with delta (0, 0)
Screenshot: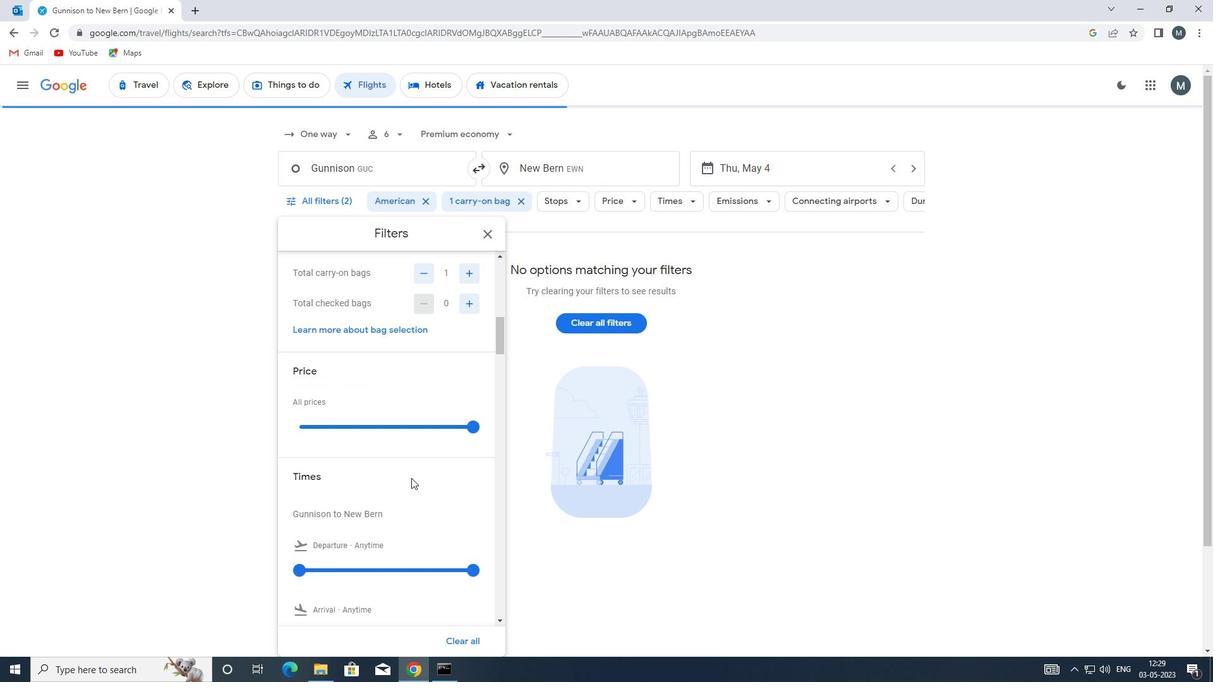 
Action: Mouse moved to (309, 502)
Screenshot: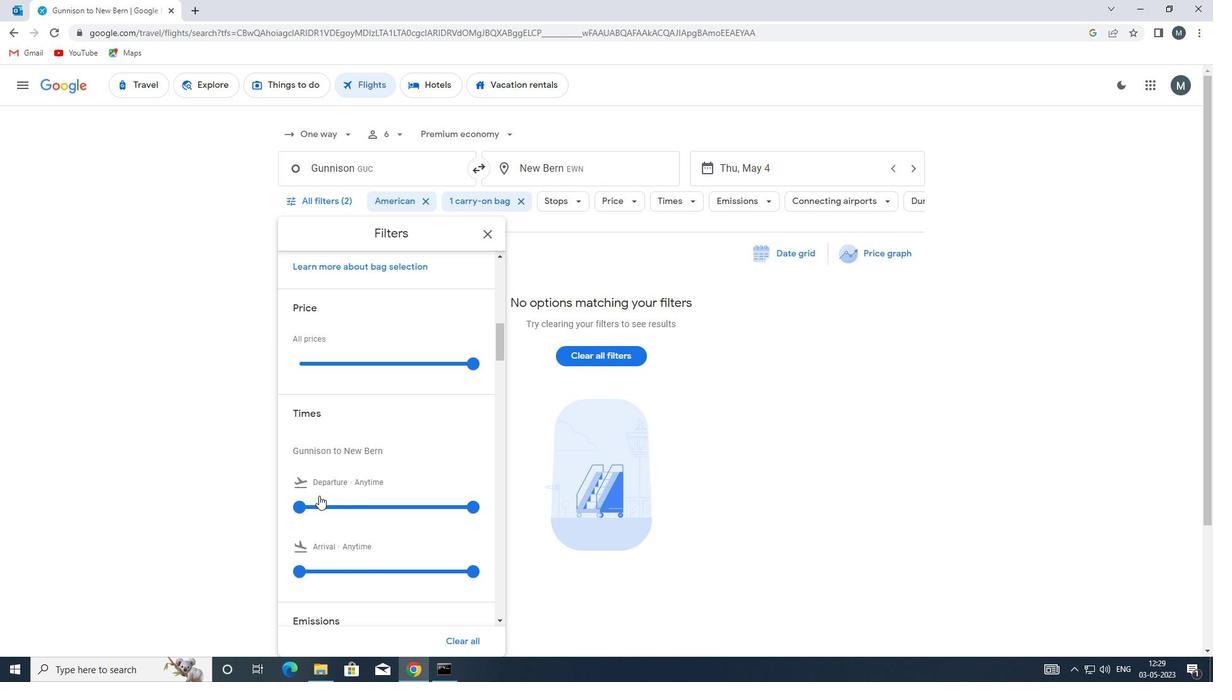 
Action: Mouse pressed left at (309, 502)
Screenshot: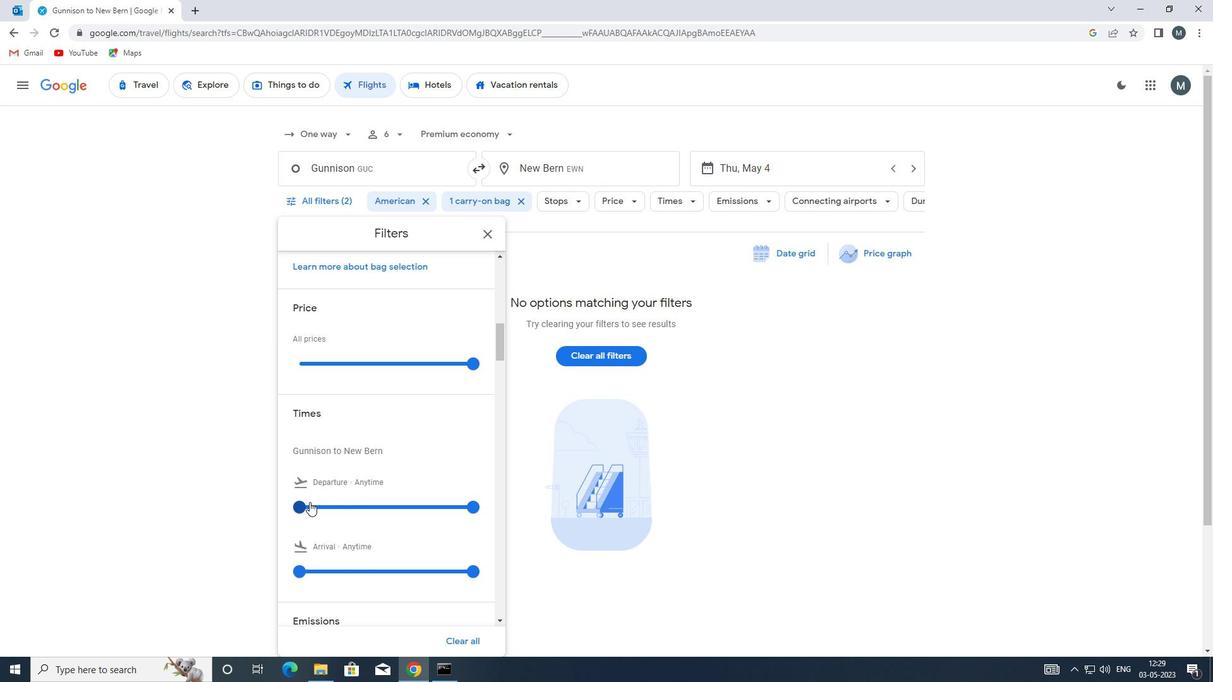 
Action: Mouse moved to (473, 508)
Screenshot: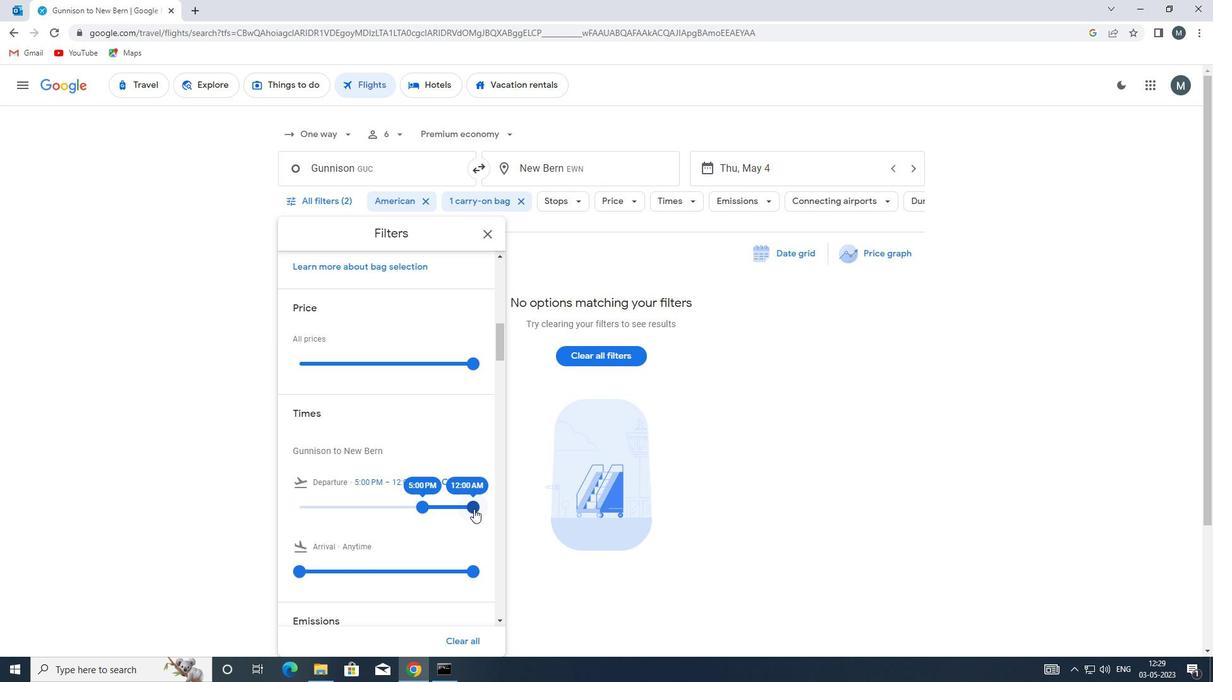 
Action: Mouse pressed left at (473, 508)
Screenshot: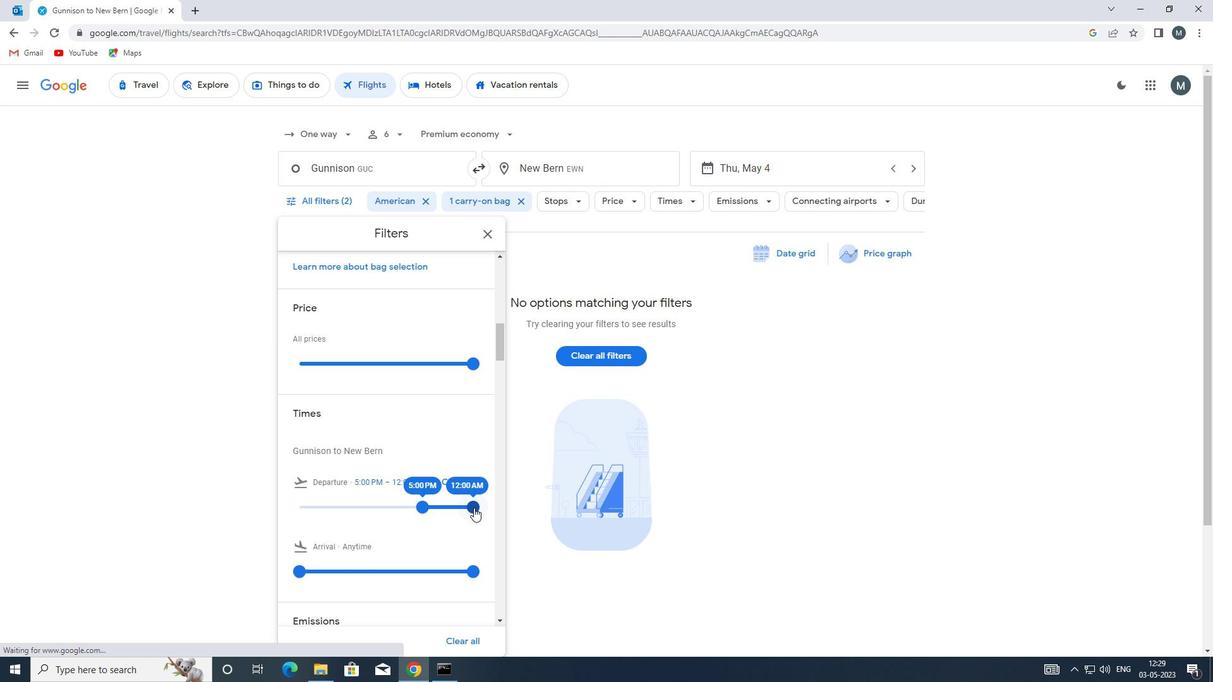 
Action: Mouse moved to (424, 486)
Screenshot: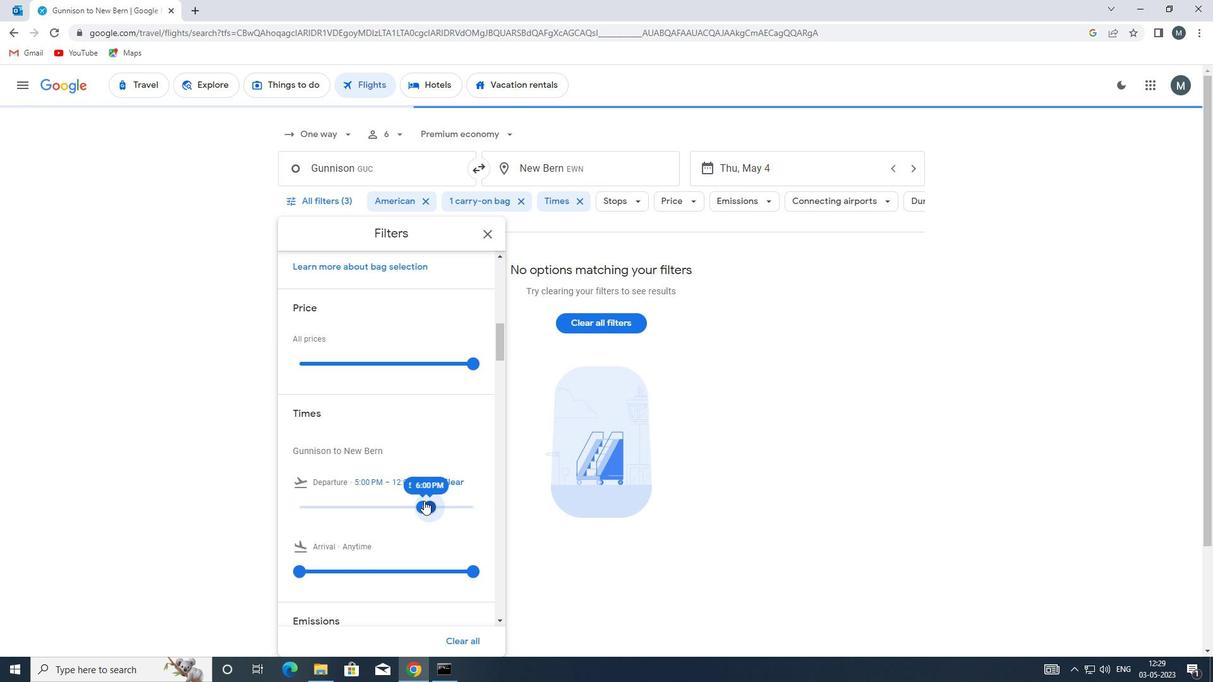 
Action: Mouse scrolled (424, 485) with delta (0, 0)
Screenshot: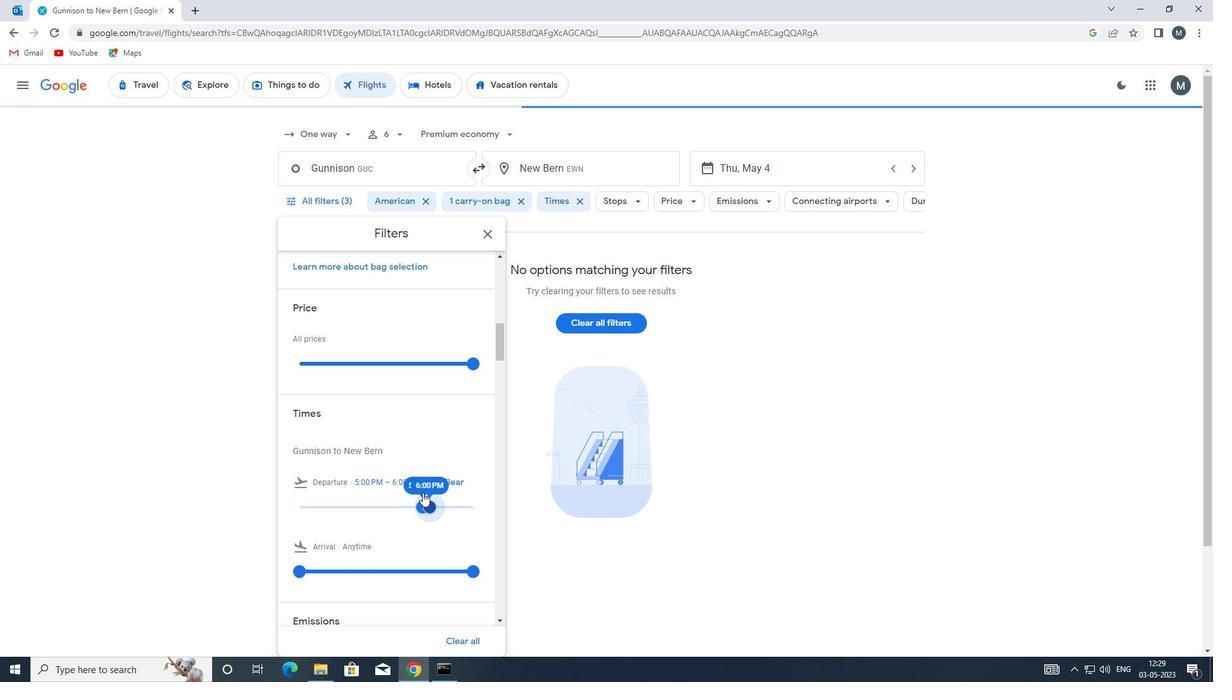 
Action: Mouse scrolled (424, 485) with delta (0, 0)
Screenshot: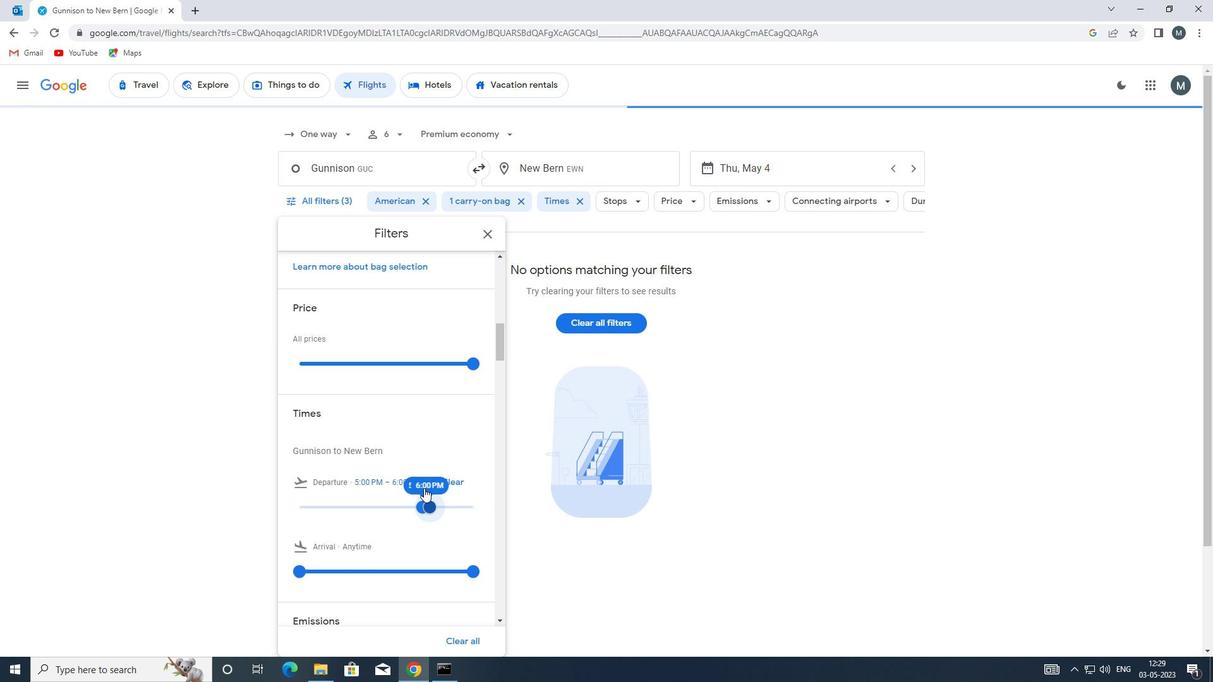 
Action: Mouse moved to (488, 230)
Screenshot: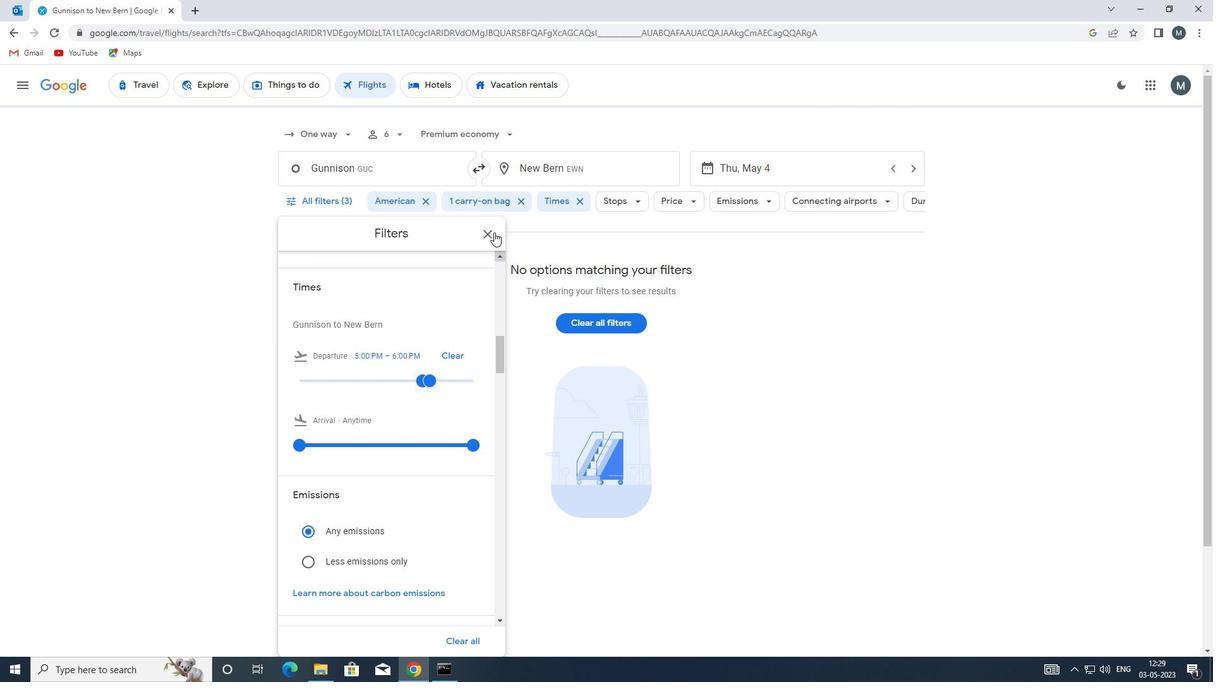 
Action: Mouse pressed left at (488, 230)
Screenshot: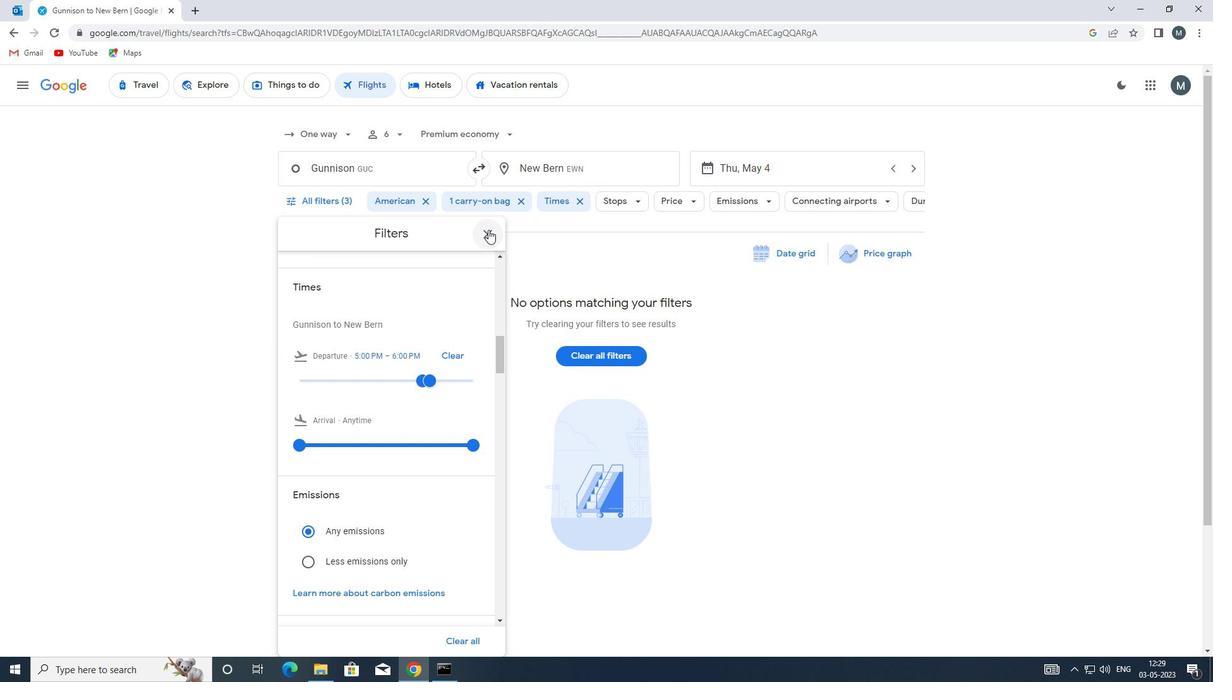 
